 Task: Send an email with the signature Bailey Nelson with the subject Congratulations and the message I will review this document and get back to you shortly. from softage.1@softage.net to softage.9@softage.net and softage.10@softage.net with an attached document Financial_report.xlsx
Action: Mouse moved to (351, 558)
Screenshot: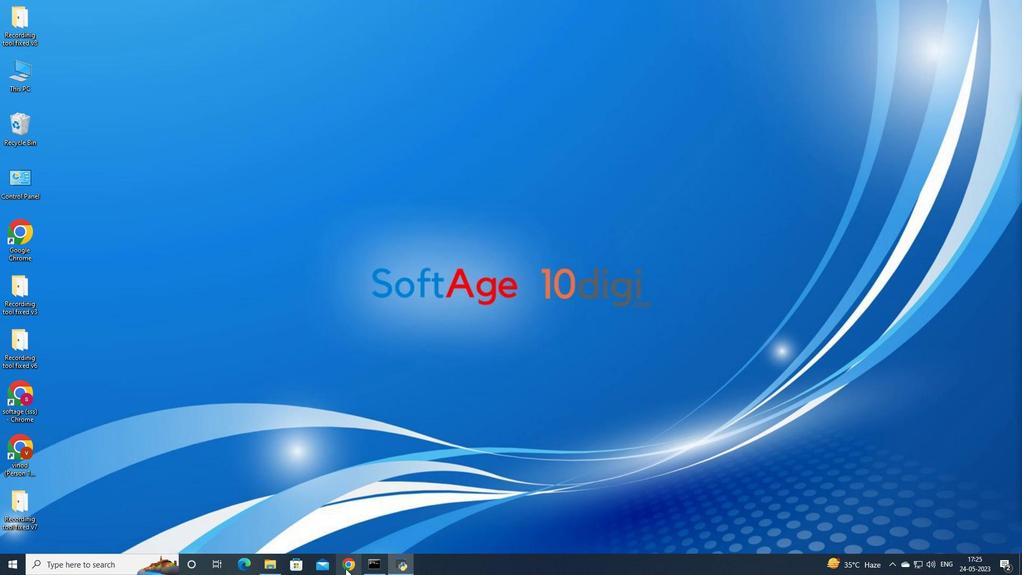 
Action: Mouse pressed left at (351, 558)
Screenshot: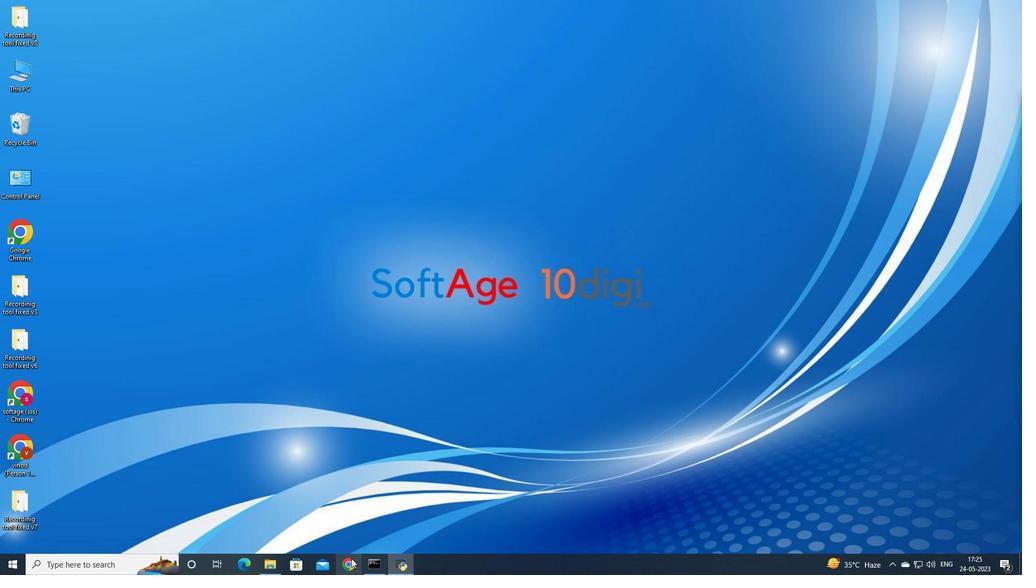 
Action: Mouse moved to (456, 346)
Screenshot: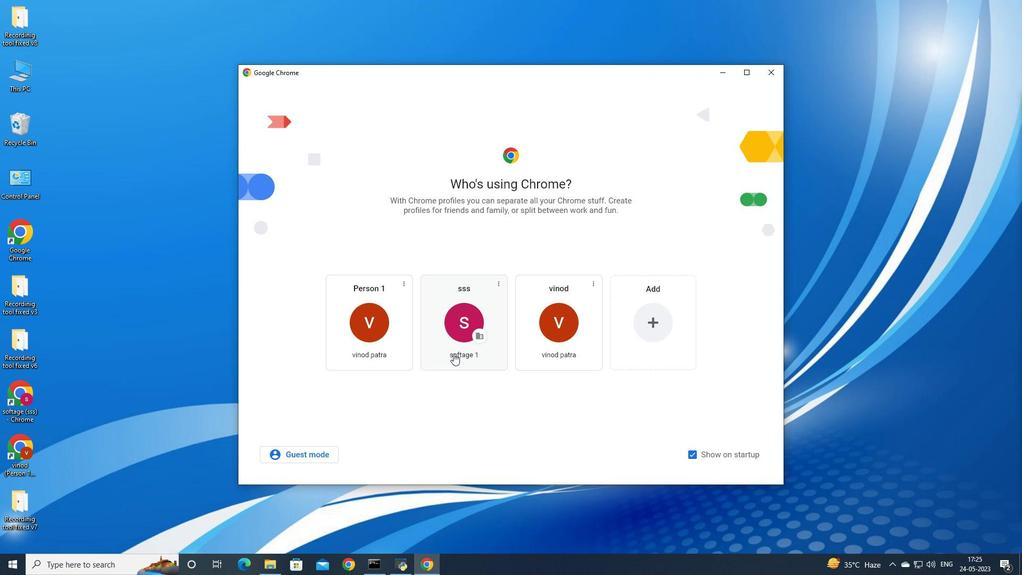 
Action: Mouse pressed left at (456, 346)
Screenshot: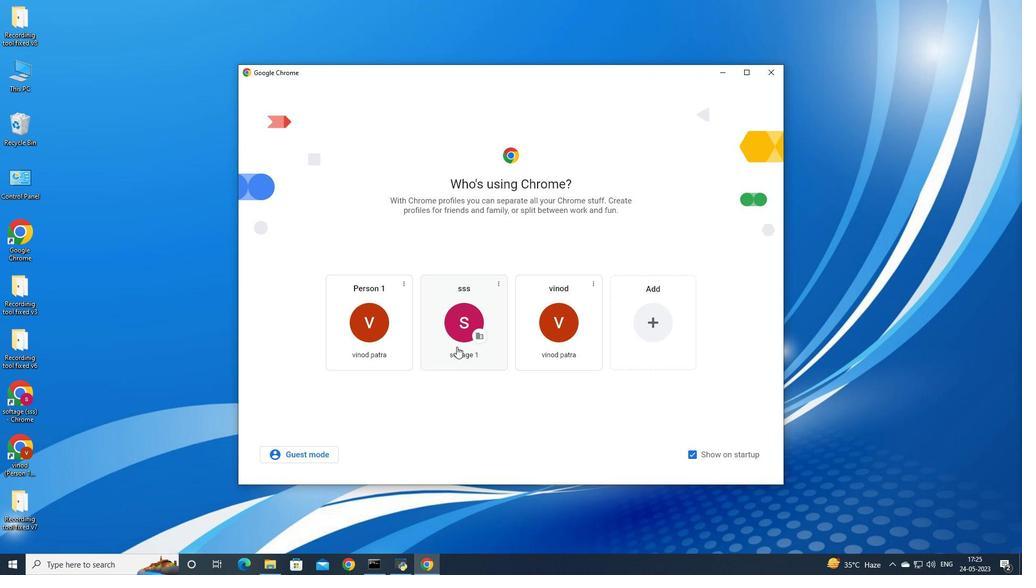 
Action: Mouse moved to (911, 56)
Screenshot: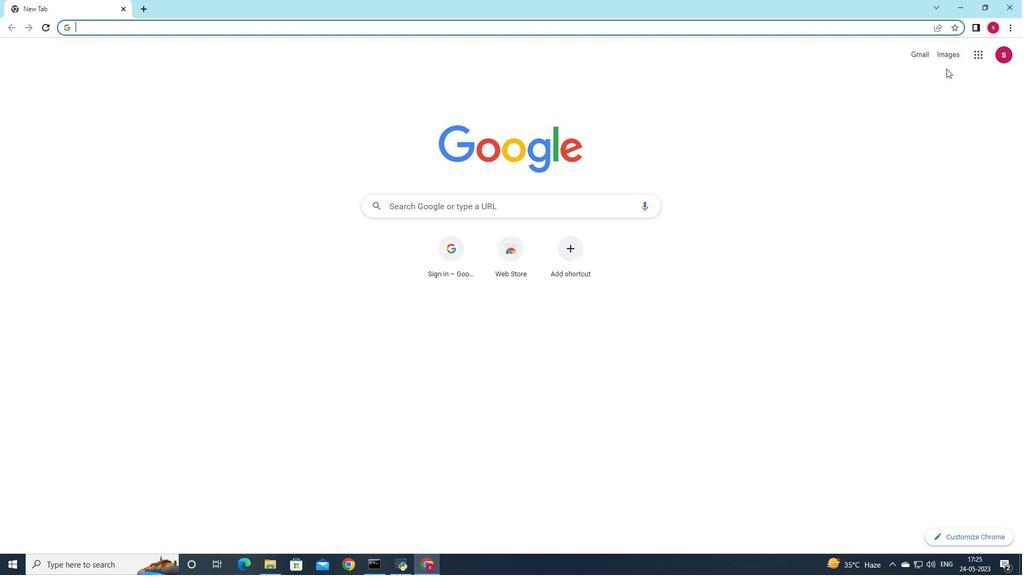 
Action: Mouse pressed left at (911, 56)
Screenshot: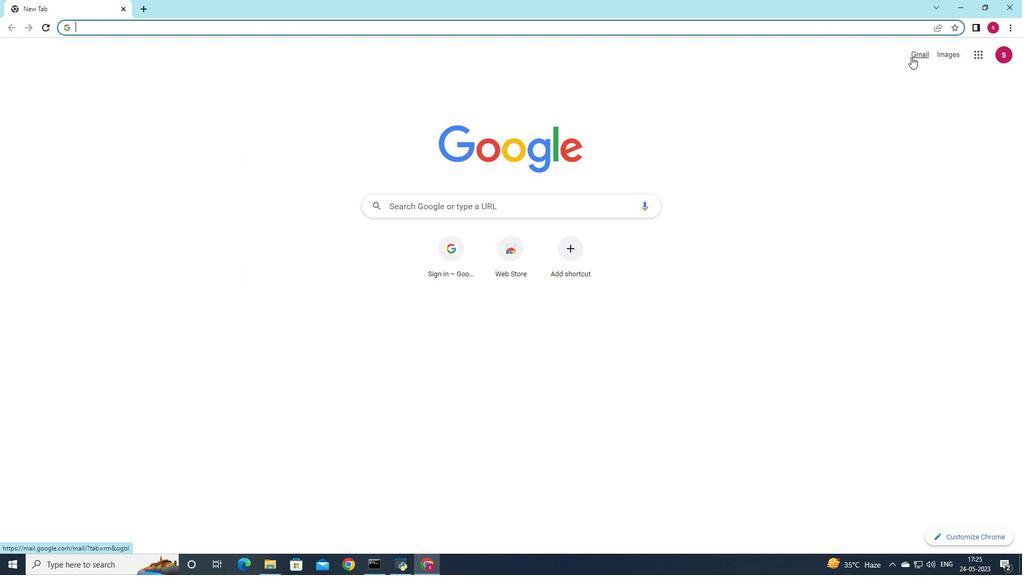 
Action: Mouse moved to (899, 72)
Screenshot: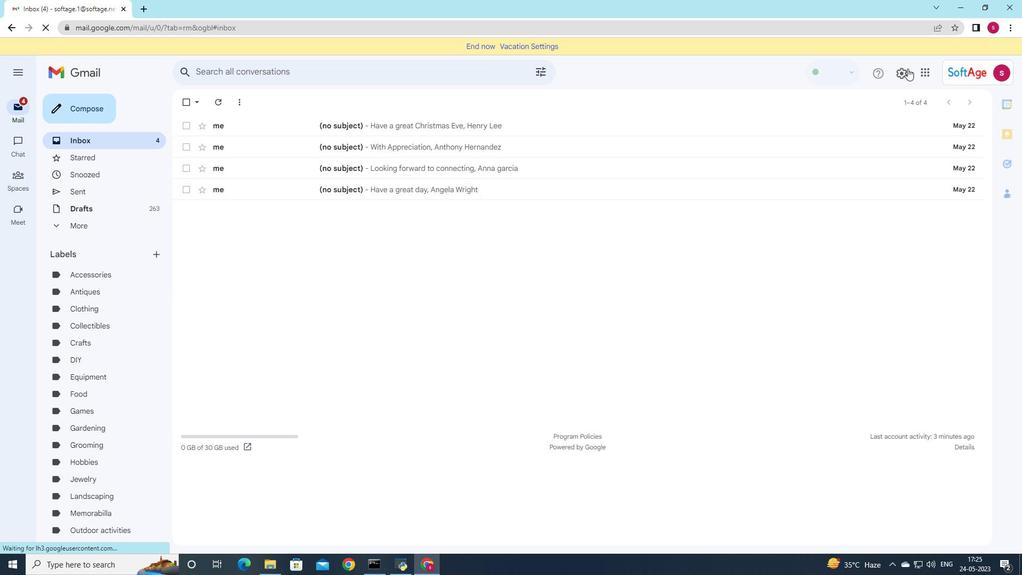 
Action: Mouse pressed left at (899, 72)
Screenshot: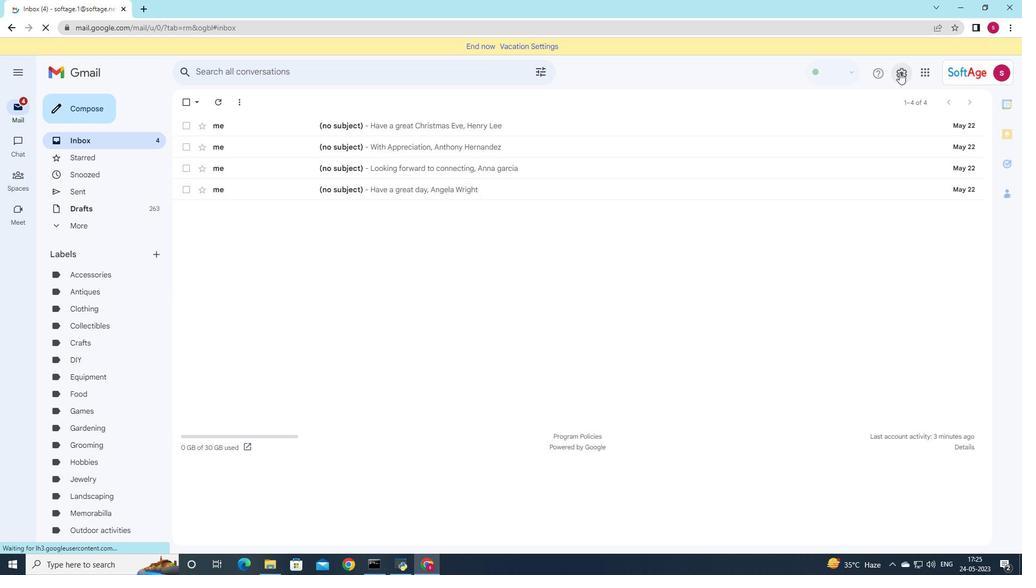 
Action: Mouse moved to (912, 124)
Screenshot: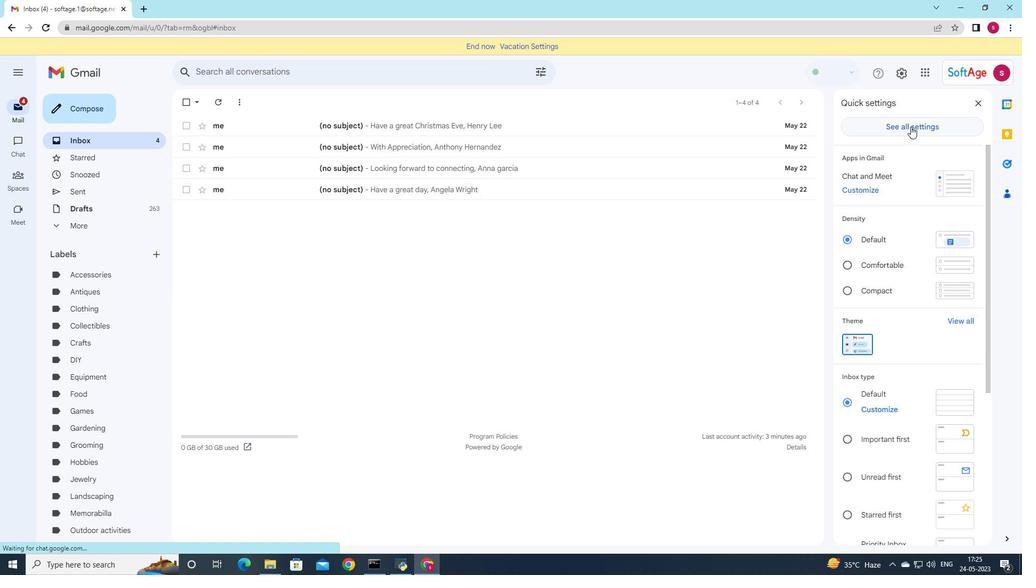 
Action: Mouse pressed left at (912, 124)
Screenshot: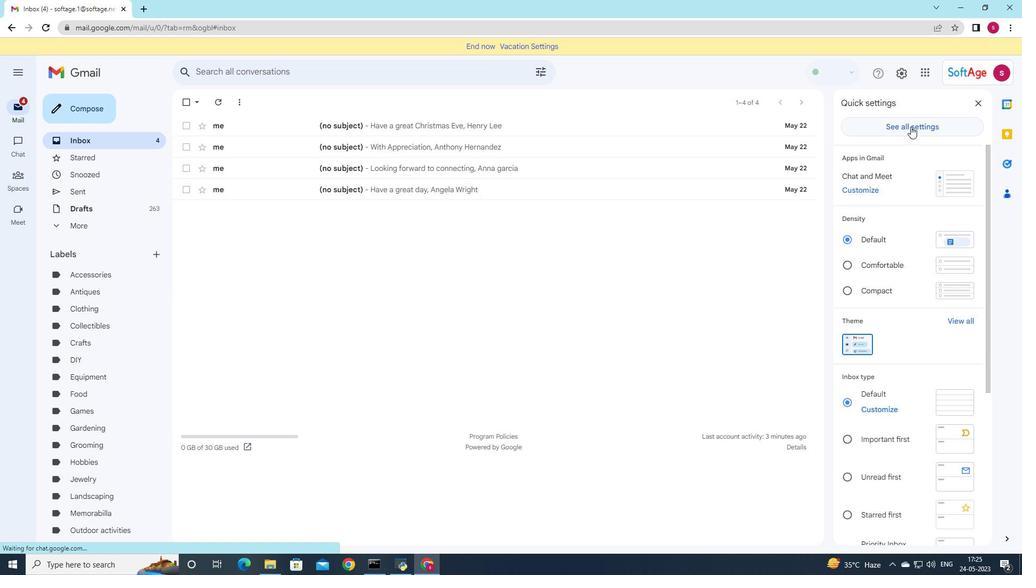 
Action: Mouse moved to (553, 366)
Screenshot: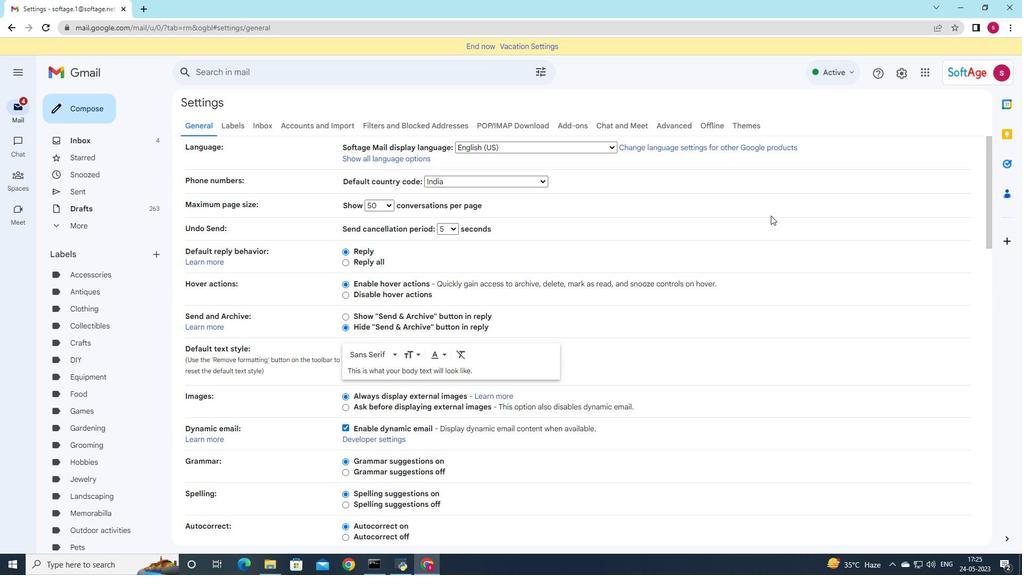 
Action: Mouse scrolled (553, 366) with delta (0, 0)
Screenshot: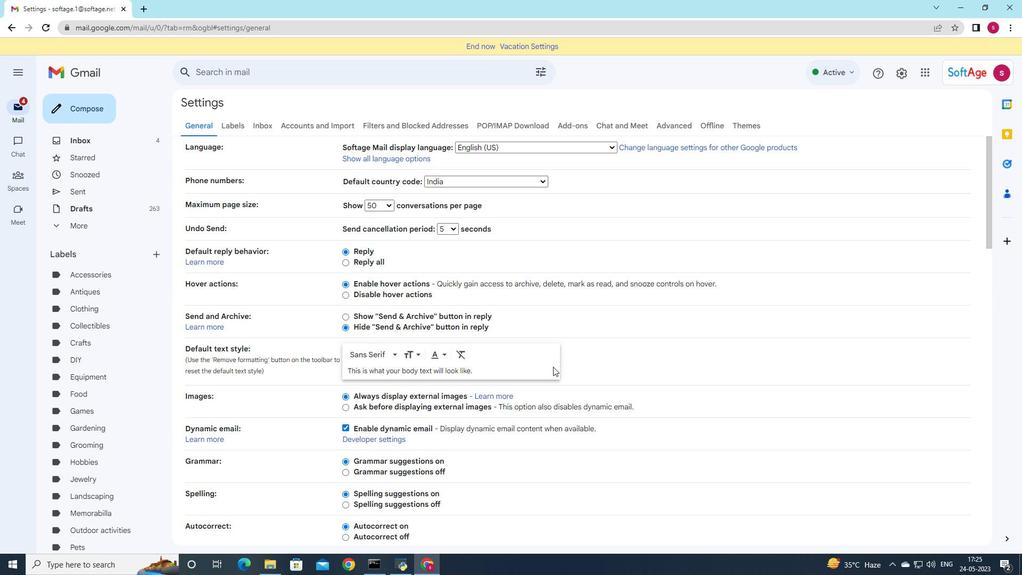 
Action: Mouse scrolled (553, 366) with delta (0, 0)
Screenshot: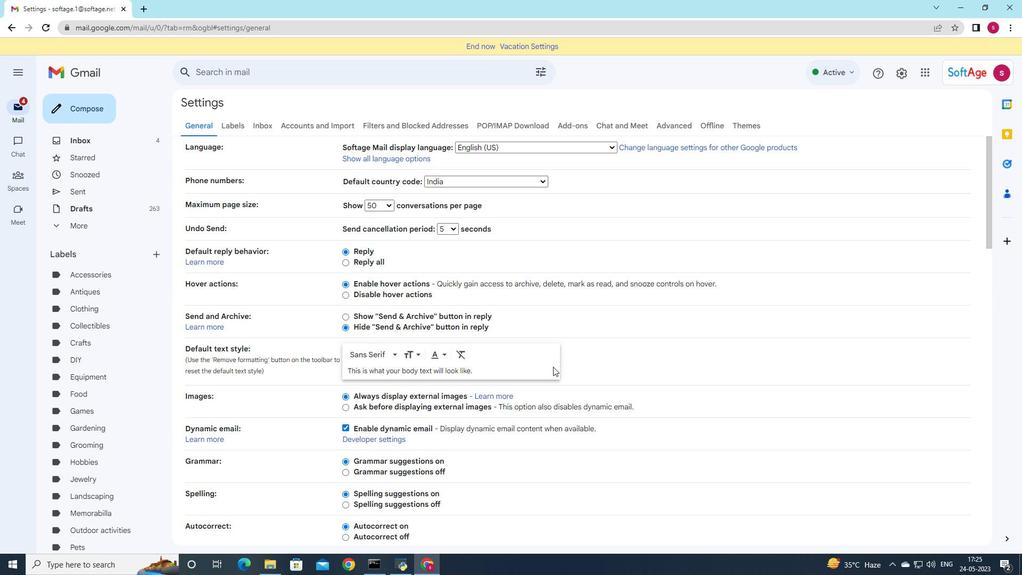 
Action: Mouse scrolled (553, 366) with delta (0, 0)
Screenshot: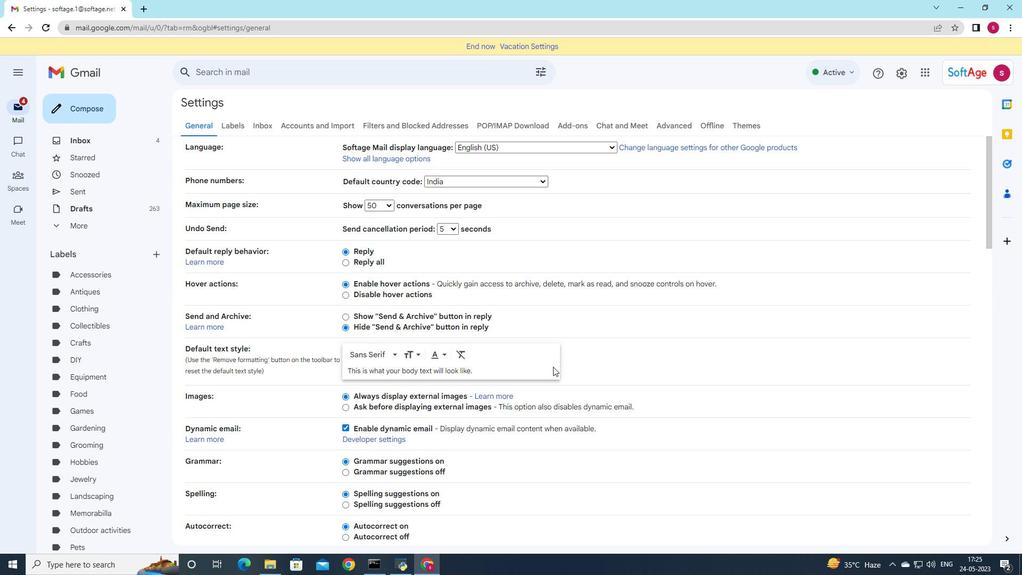 
Action: Mouse scrolled (553, 366) with delta (0, 0)
Screenshot: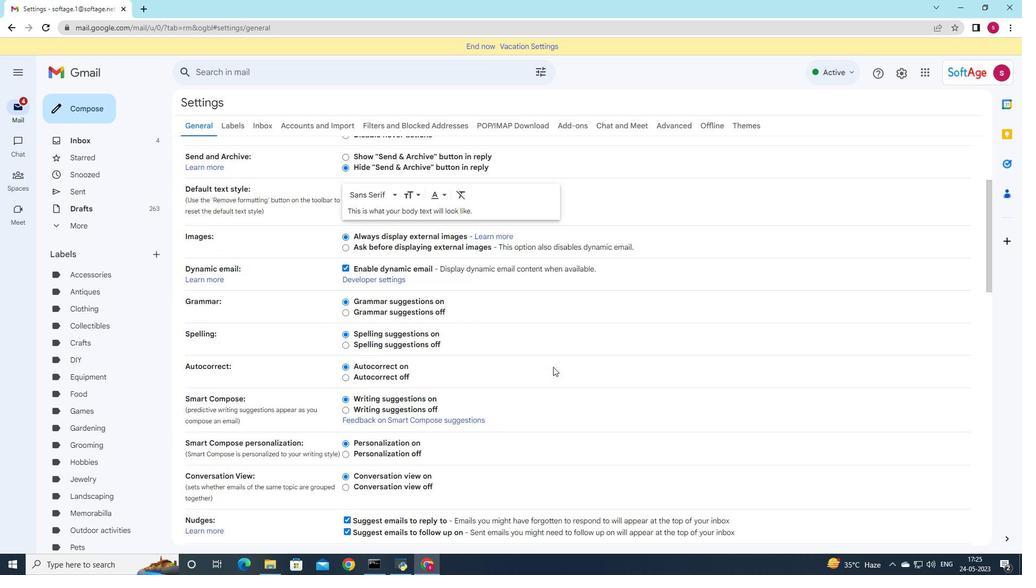 
Action: Mouse scrolled (553, 366) with delta (0, 0)
Screenshot: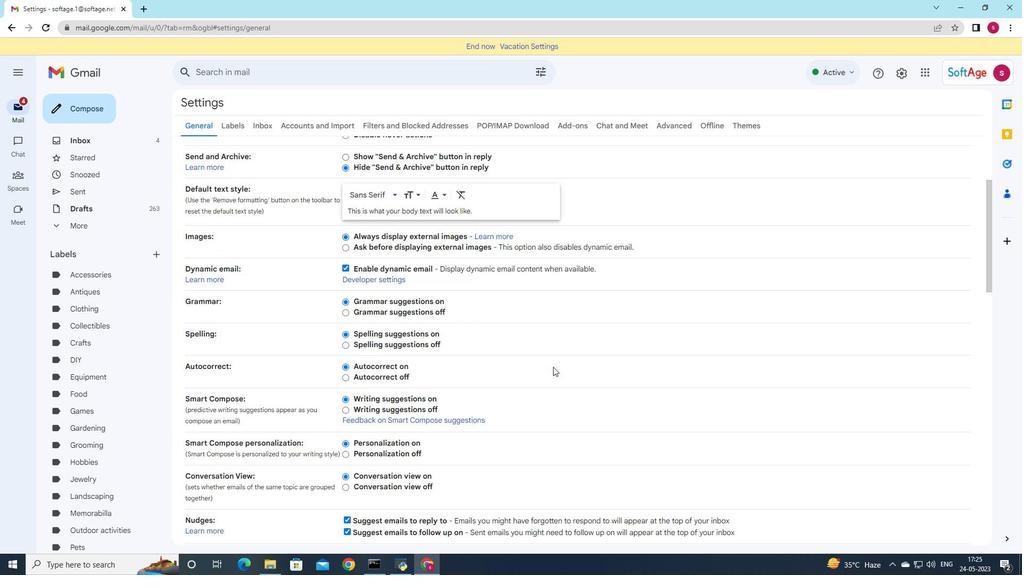 
Action: Mouse scrolled (553, 366) with delta (0, 0)
Screenshot: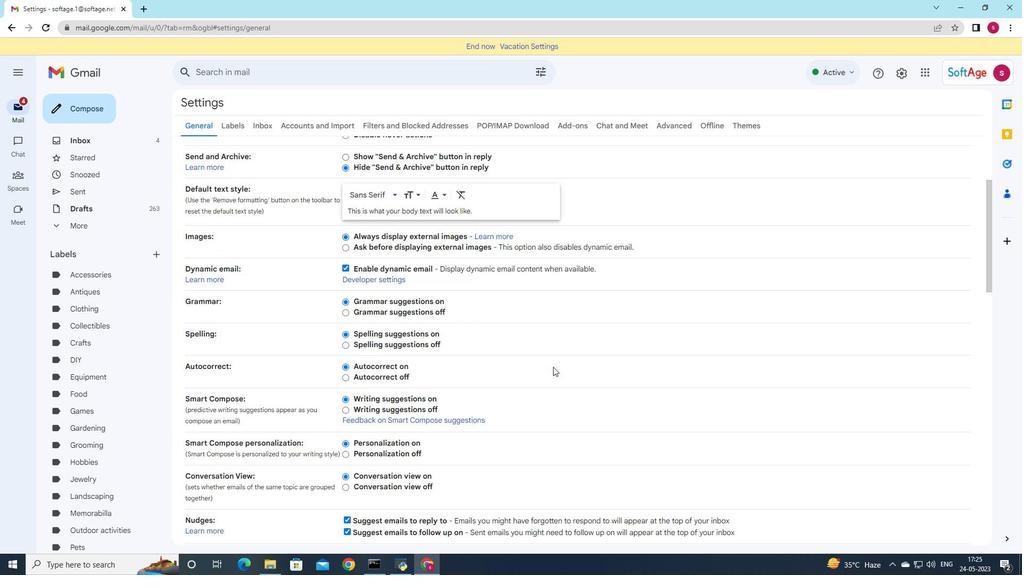 
Action: Mouse scrolled (553, 366) with delta (0, 0)
Screenshot: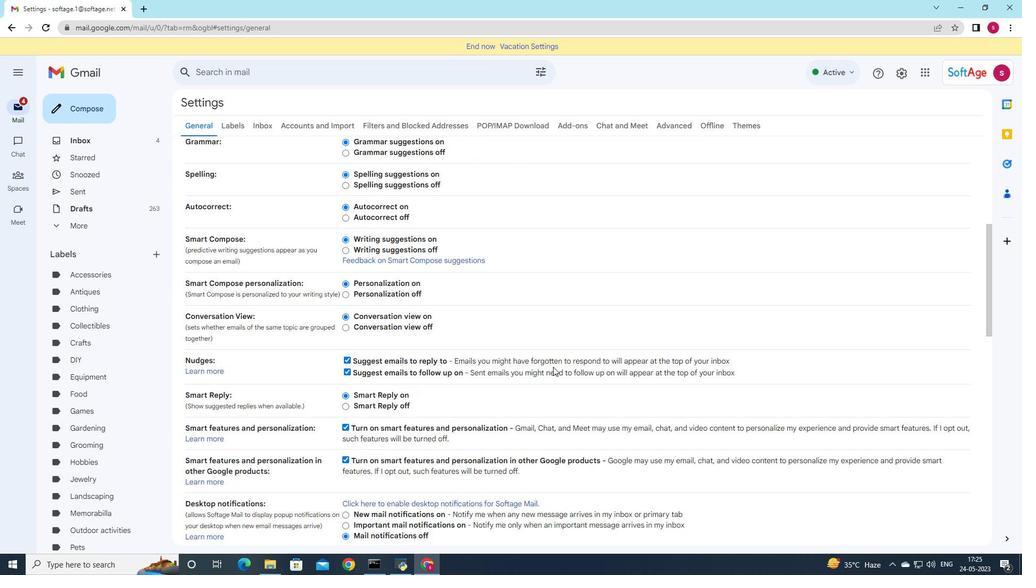 
Action: Mouse scrolled (553, 366) with delta (0, 0)
Screenshot: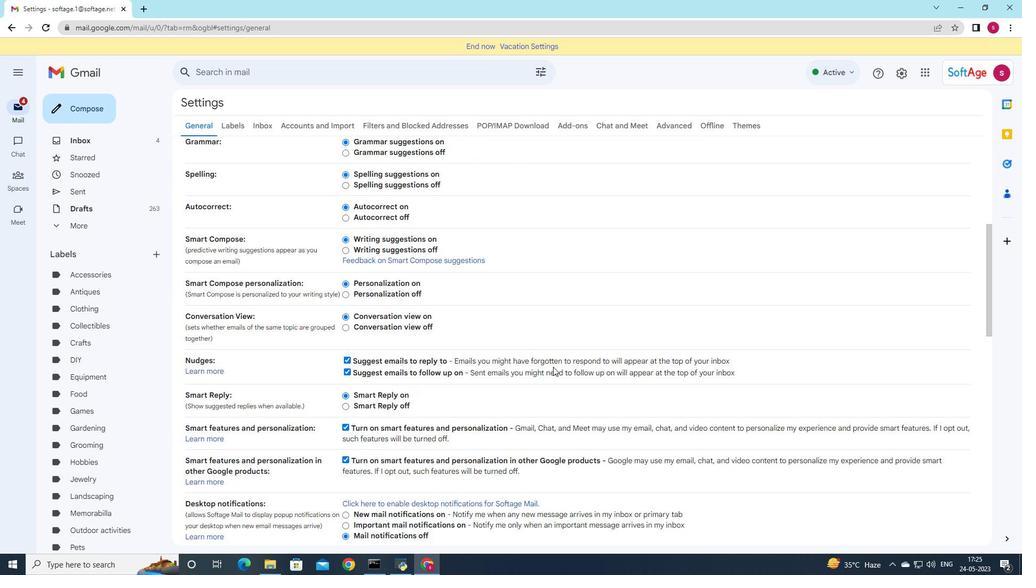 
Action: Mouse scrolled (553, 366) with delta (0, 0)
Screenshot: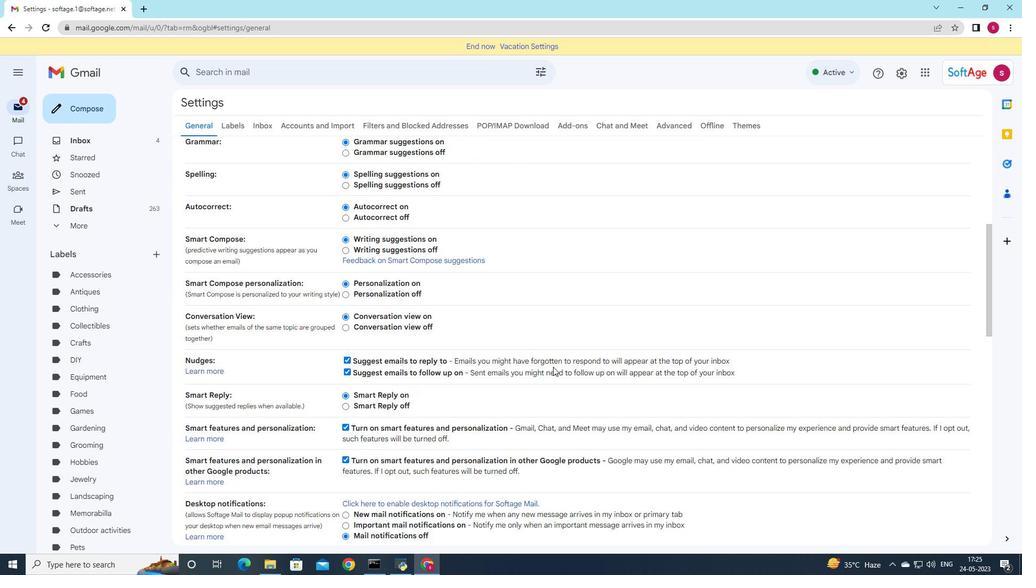 
Action: Mouse scrolled (553, 366) with delta (0, 0)
Screenshot: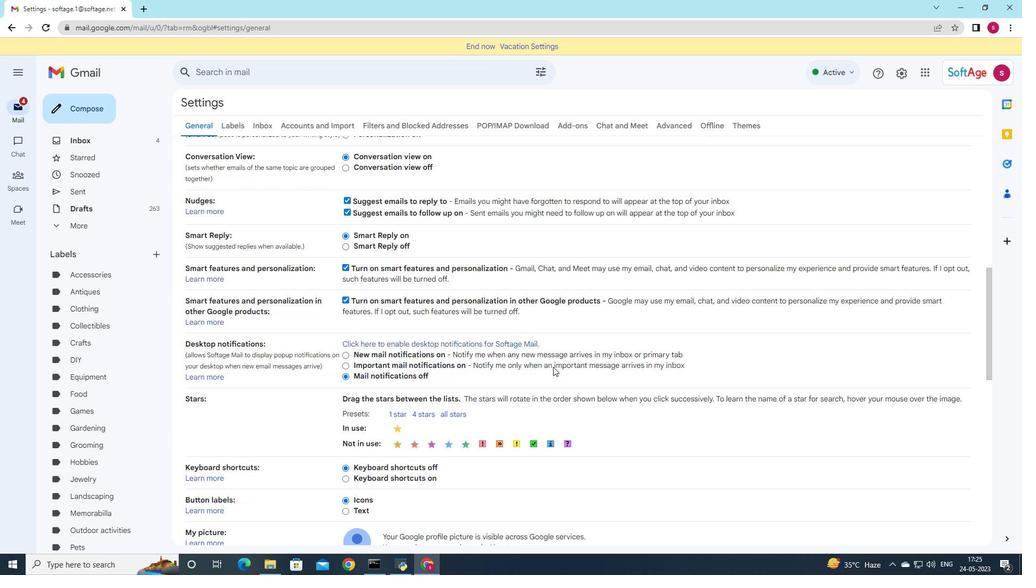 
Action: Mouse scrolled (553, 366) with delta (0, 0)
Screenshot: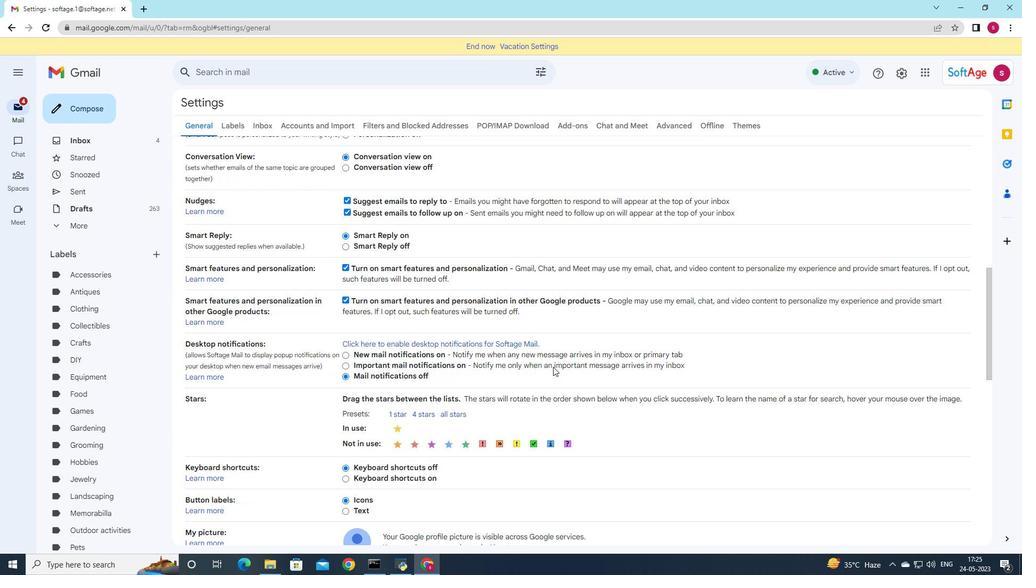 
Action: Mouse scrolled (553, 366) with delta (0, 0)
Screenshot: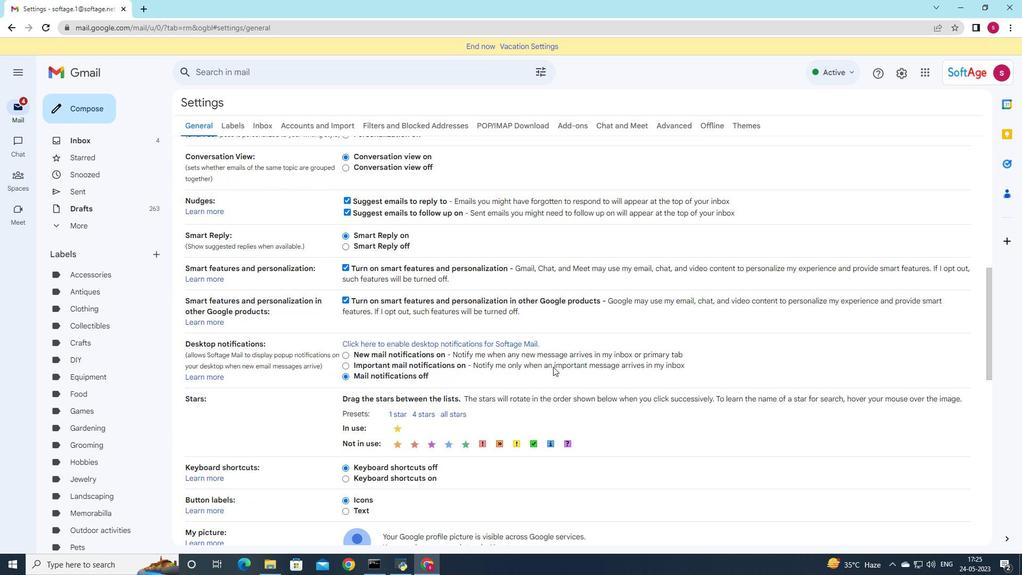 
Action: Mouse scrolled (553, 366) with delta (0, 0)
Screenshot: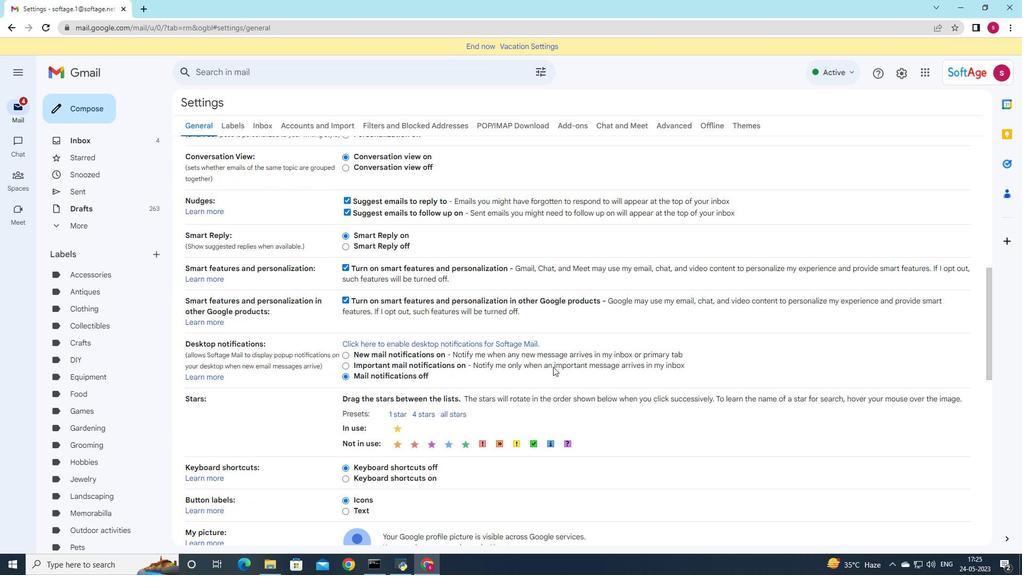 
Action: Mouse scrolled (553, 366) with delta (0, 0)
Screenshot: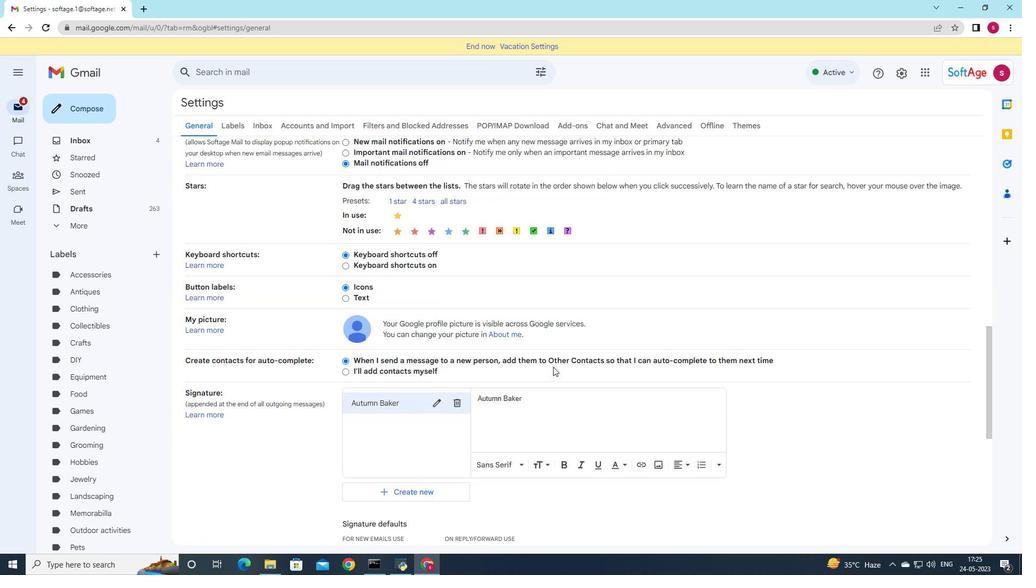 
Action: Mouse scrolled (553, 366) with delta (0, 0)
Screenshot: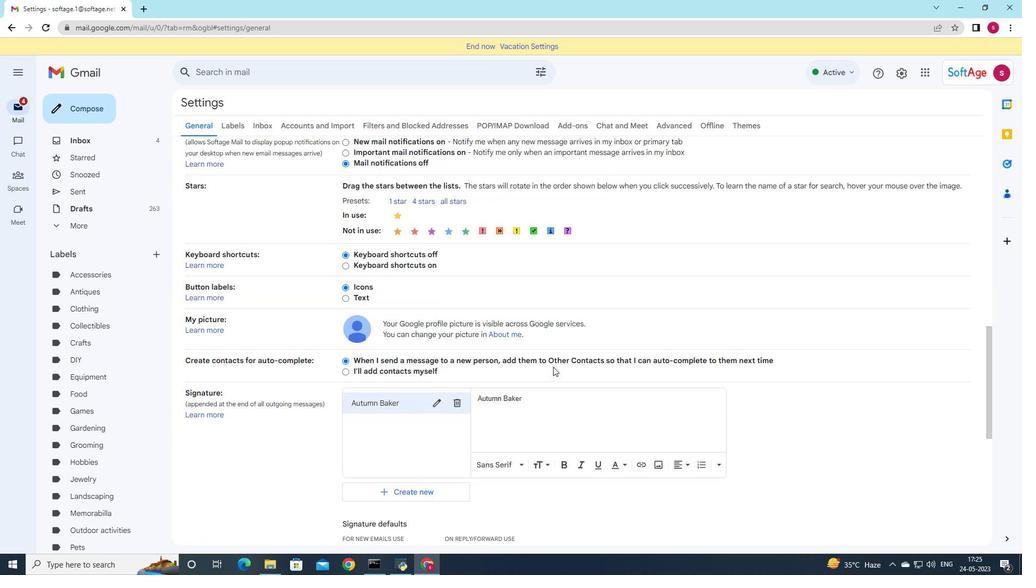 
Action: Mouse moved to (462, 298)
Screenshot: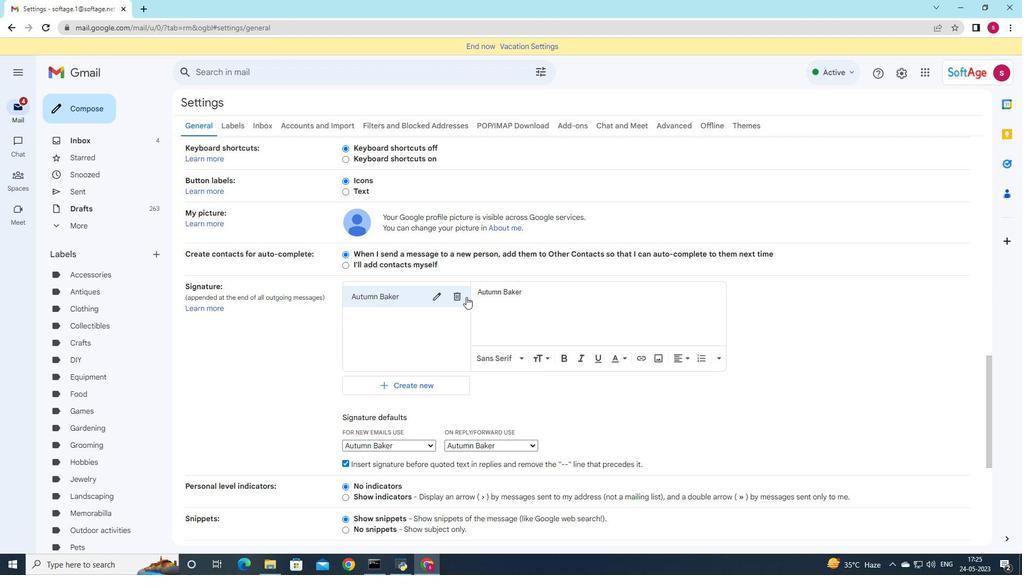 
Action: Mouse pressed left at (462, 298)
Screenshot: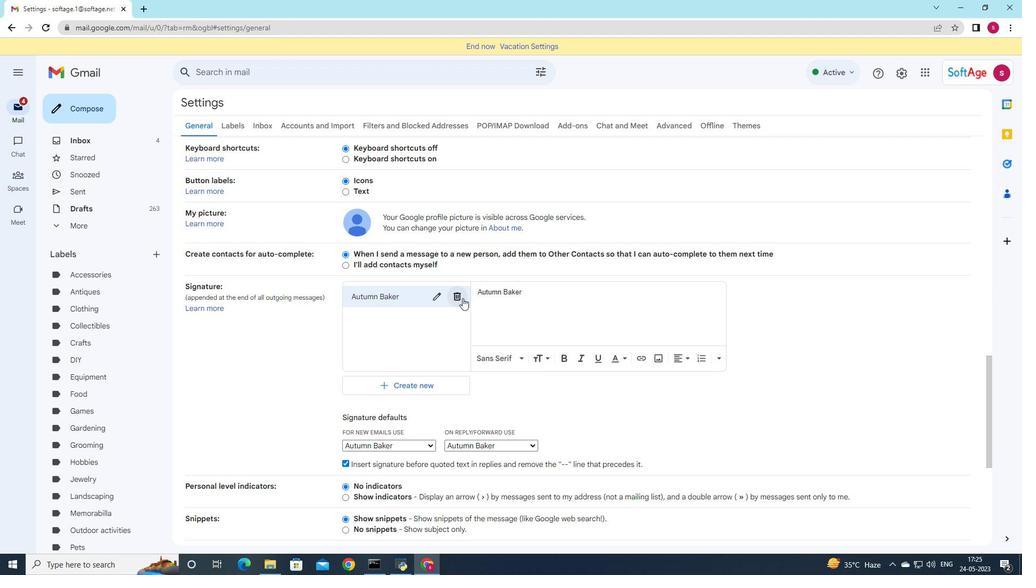 
Action: Mouse moved to (620, 312)
Screenshot: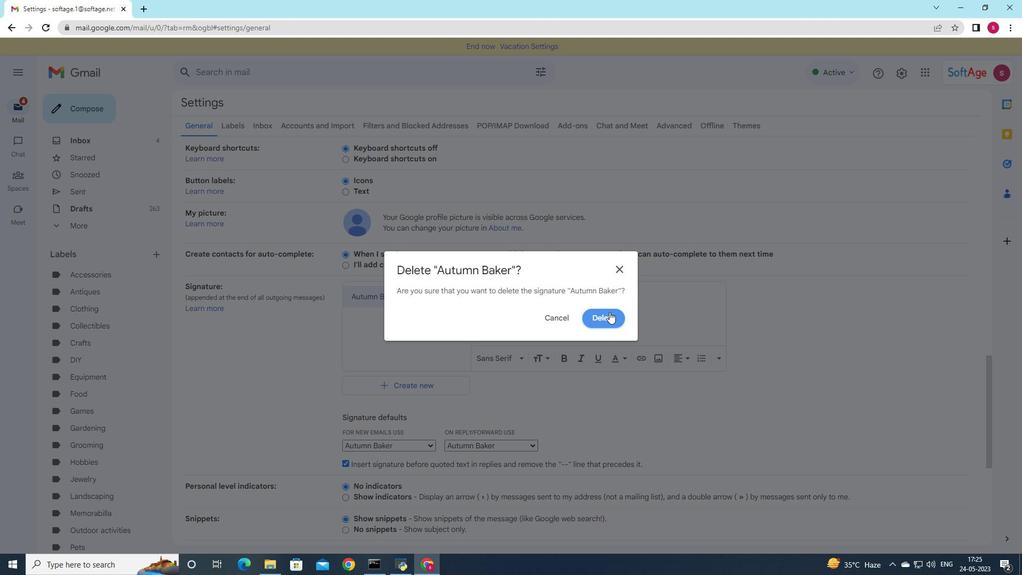 
Action: Mouse pressed left at (620, 312)
Screenshot: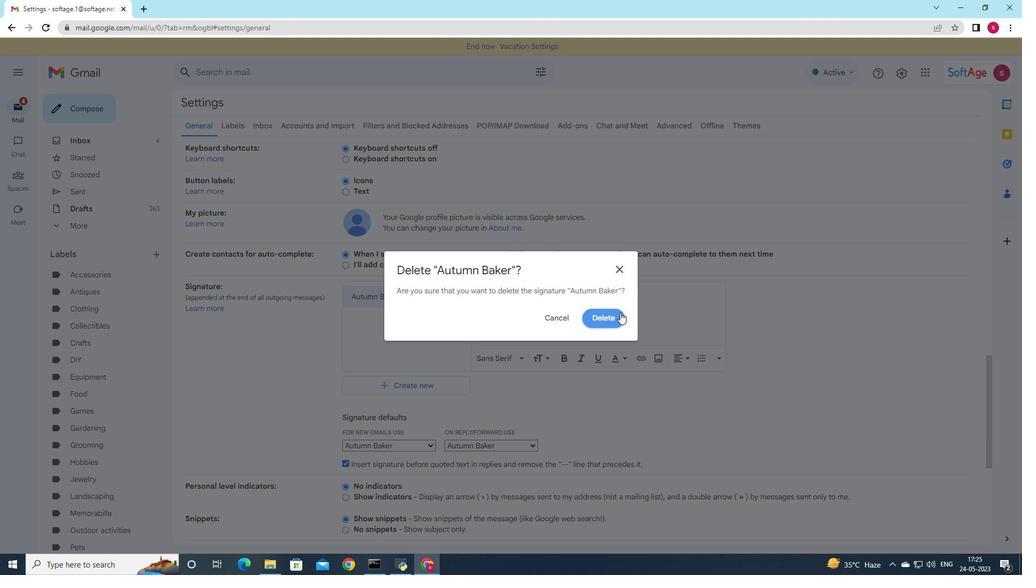 
Action: Mouse moved to (357, 307)
Screenshot: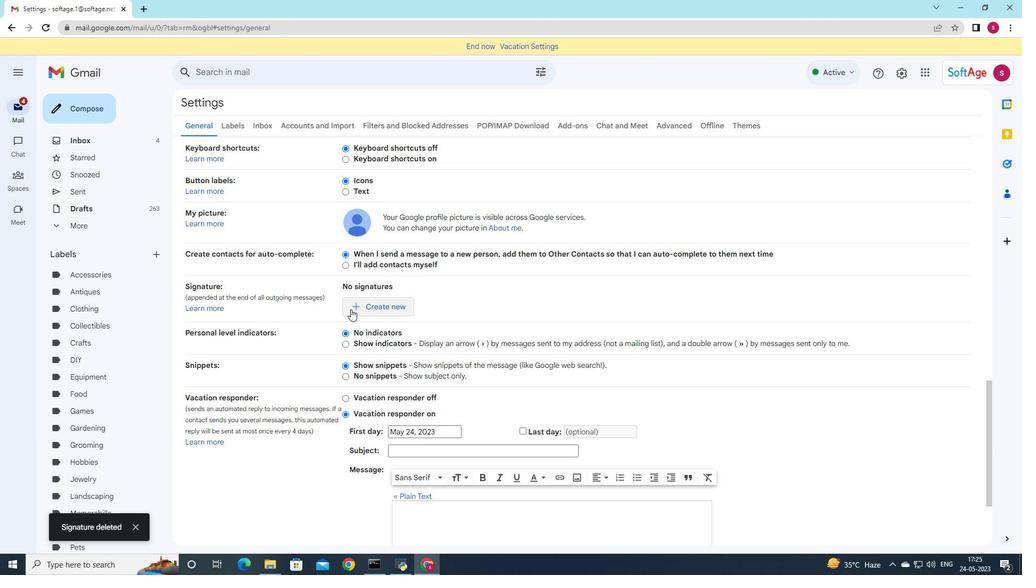 
Action: Mouse pressed left at (357, 307)
Screenshot: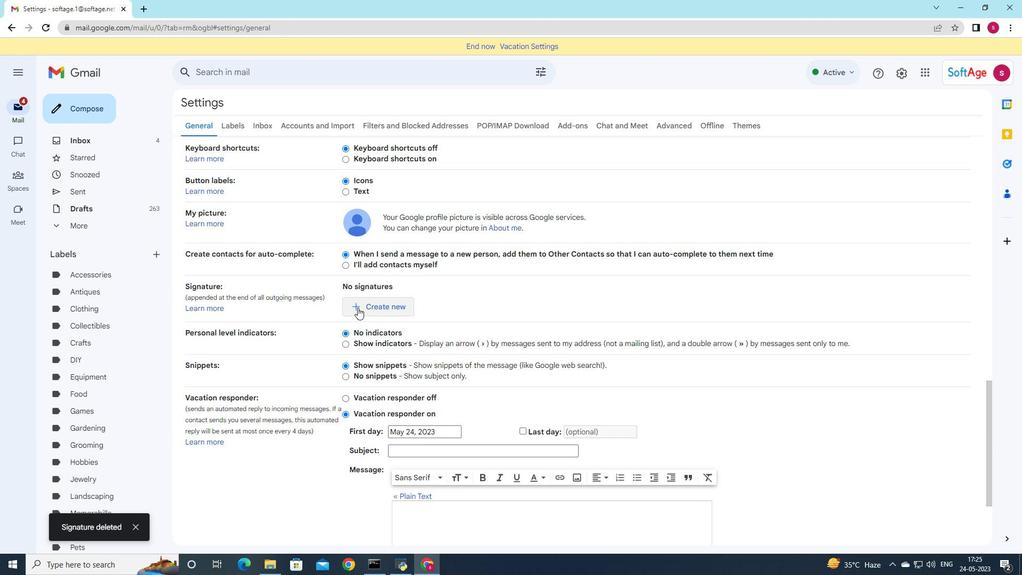 
Action: Mouse moved to (555, 347)
Screenshot: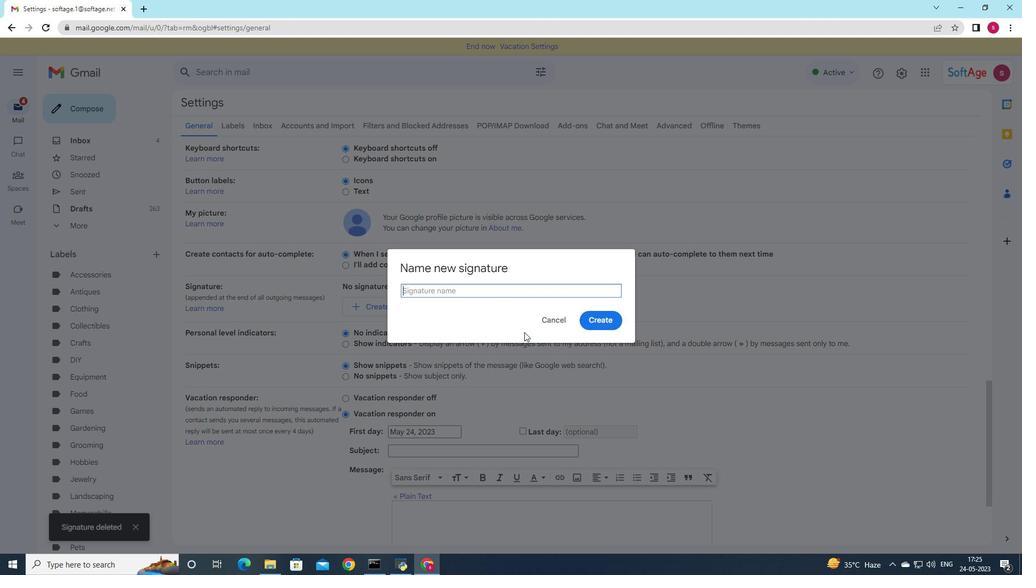 
Action: Key pressed <Key.shift>Bailey<Key.space><Key.shift>Nelson
Screenshot: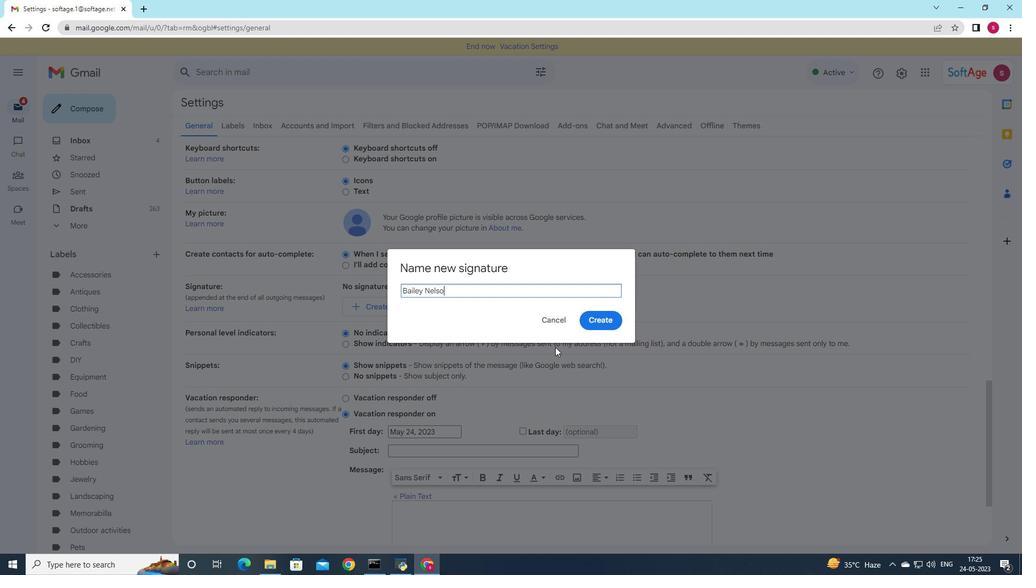
Action: Mouse moved to (593, 320)
Screenshot: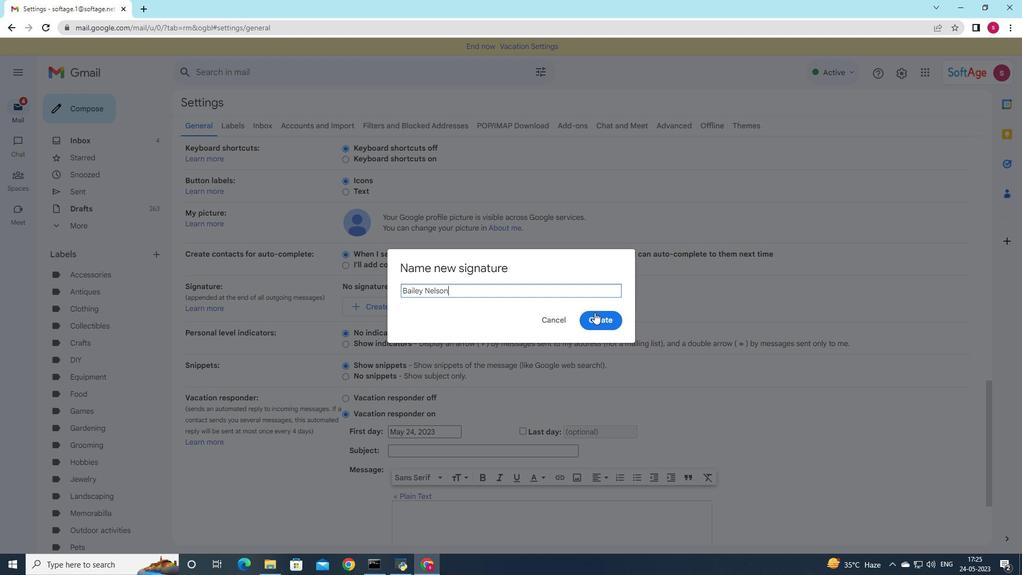 
Action: Mouse pressed left at (593, 320)
Screenshot: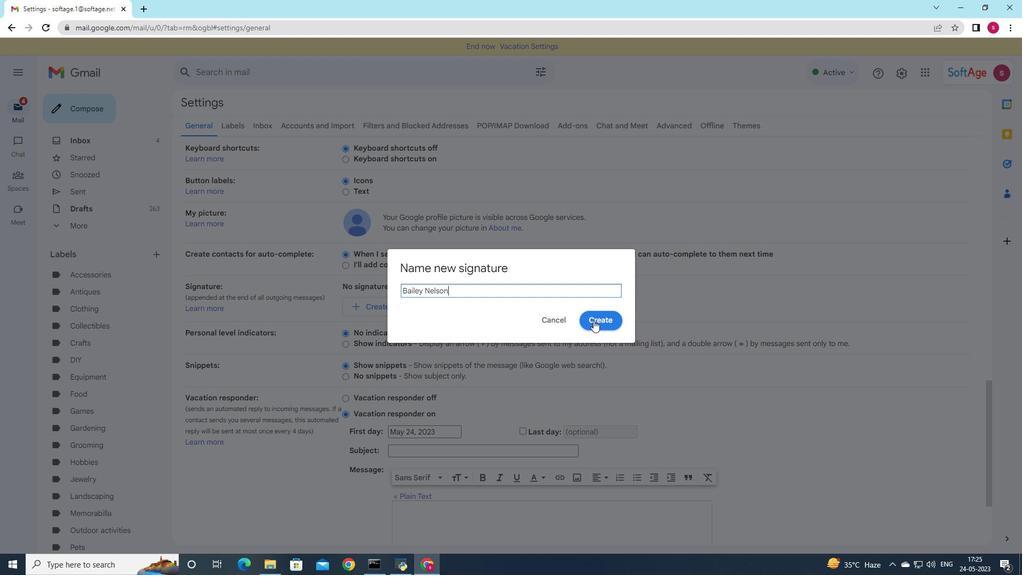 
Action: Mouse moved to (554, 316)
Screenshot: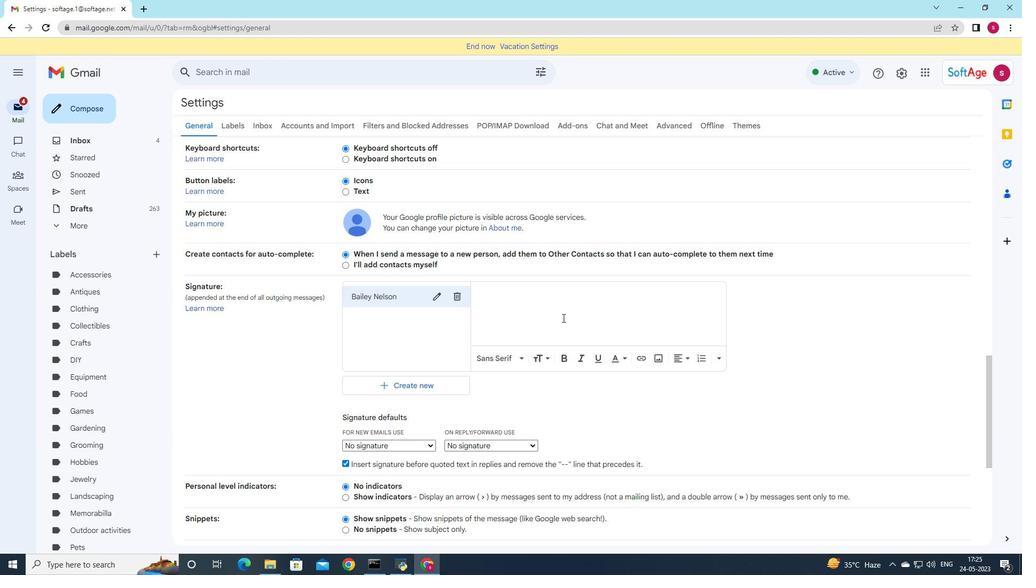
Action: Mouse pressed left at (554, 316)
Screenshot: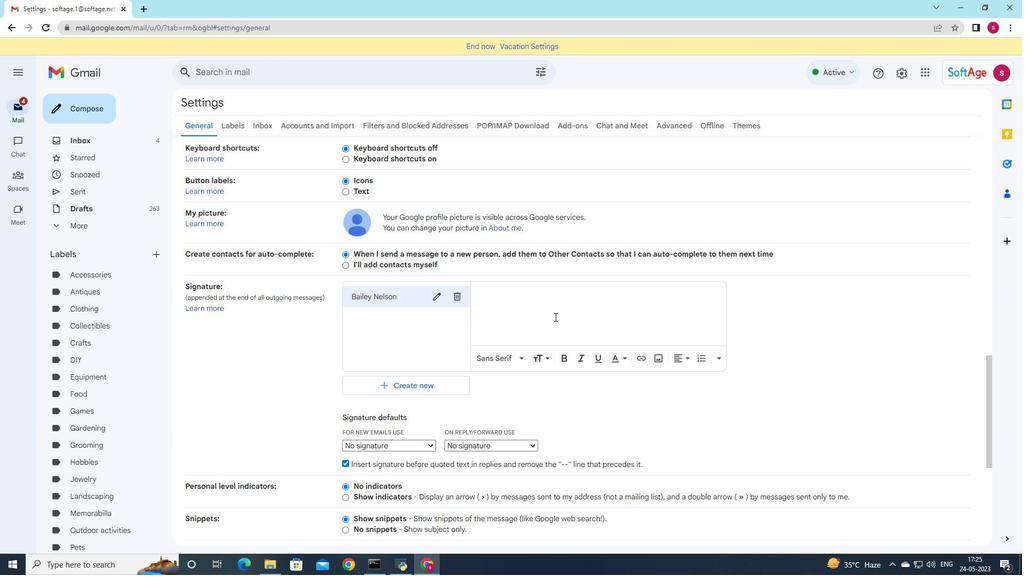 
Action: Key pressed <Key.shift>Bailey<Key.space><Key.shift>Nelson
Screenshot: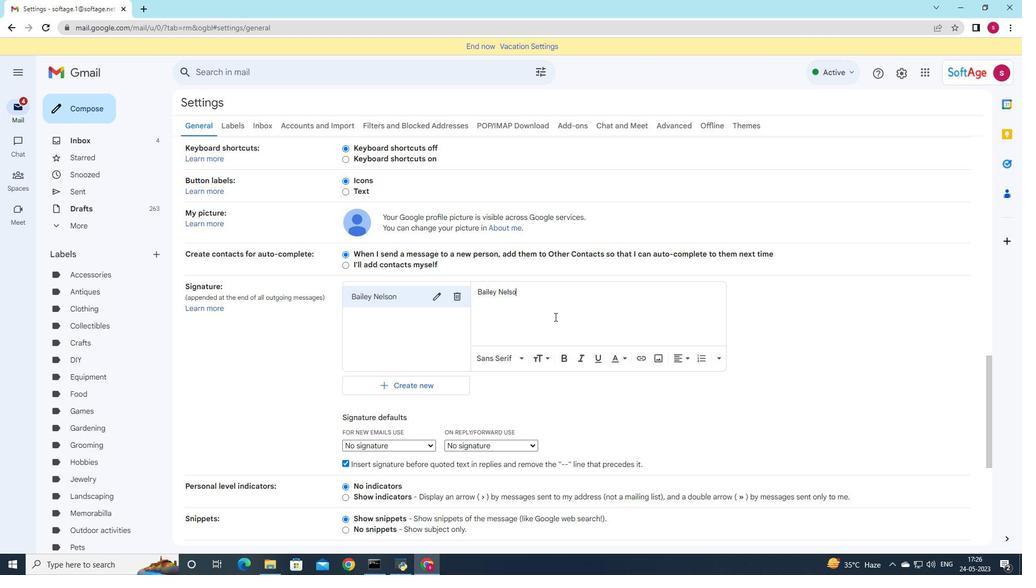 
Action: Mouse moved to (430, 446)
Screenshot: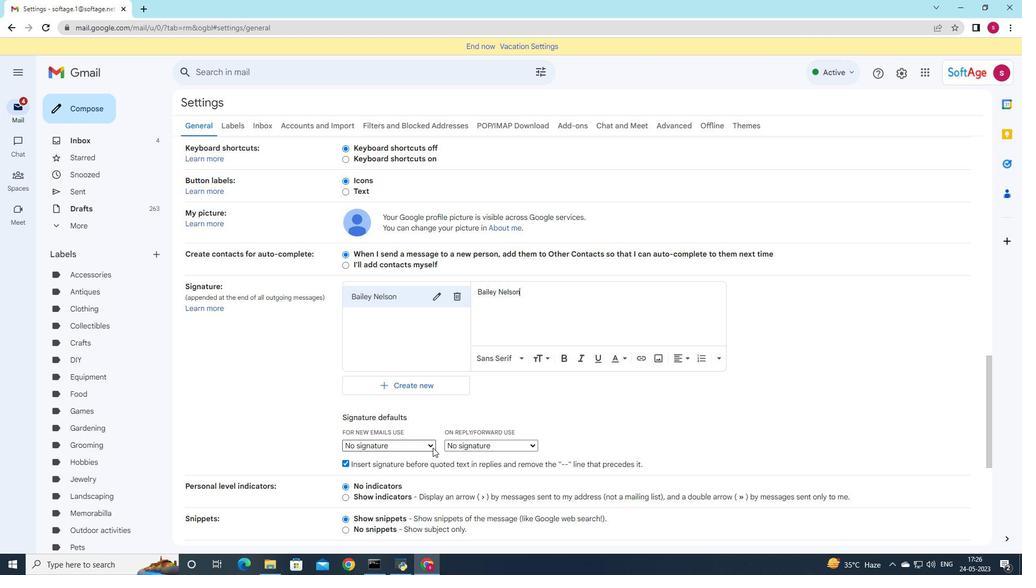 
Action: Mouse pressed left at (430, 446)
Screenshot: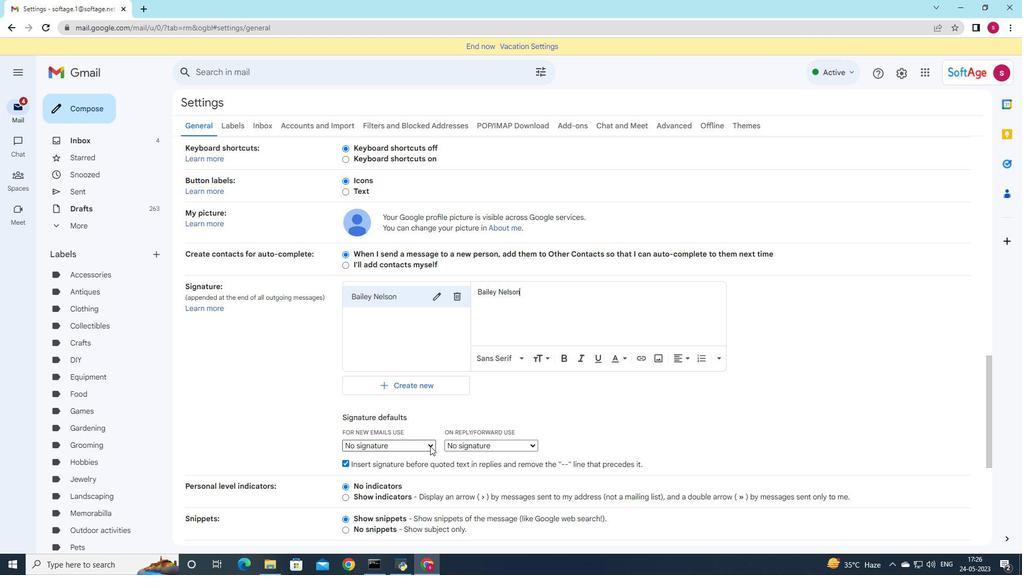 
Action: Mouse moved to (427, 463)
Screenshot: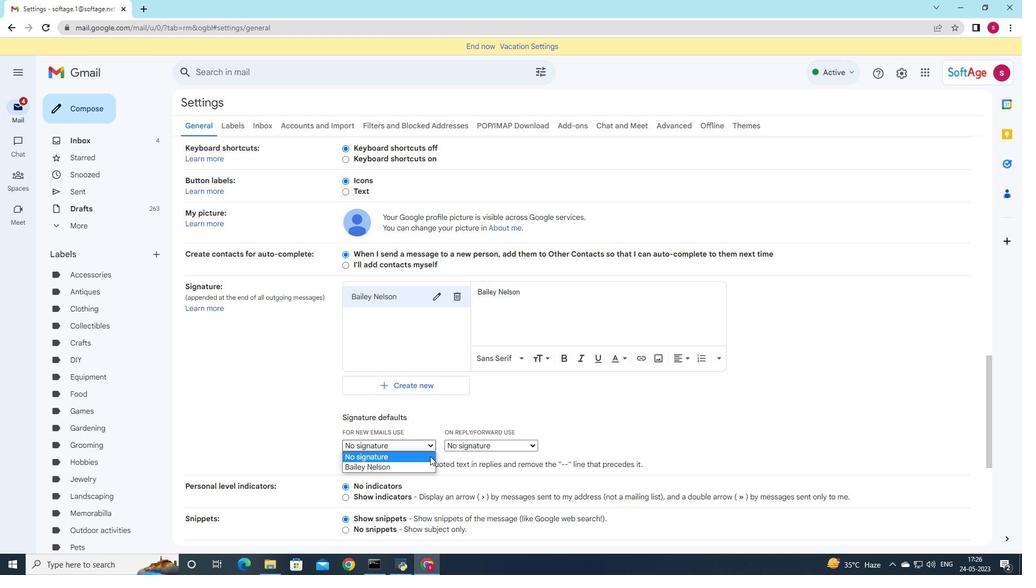 
Action: Mouse pressed left at (427, 463)
Screenshot: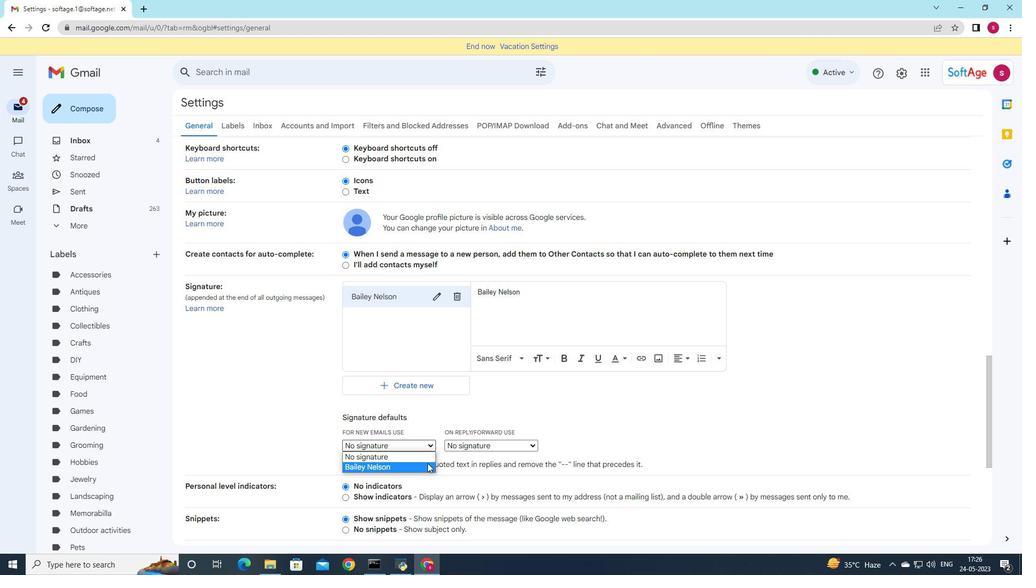 
Action: Mouse moved to (452, 445)
Screenshot: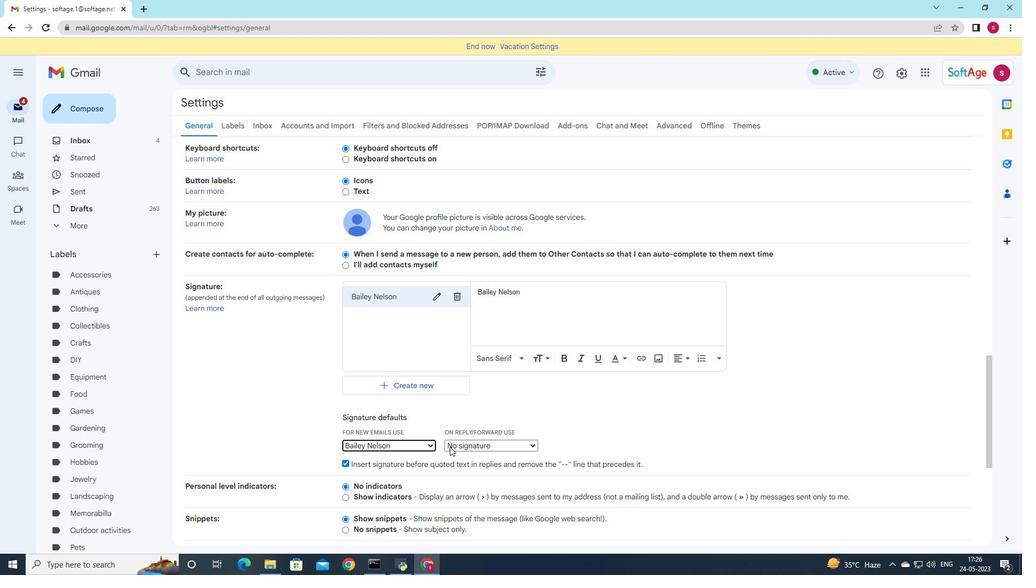 
Action: Mouse pressed left at (452, 445)
Screenshot: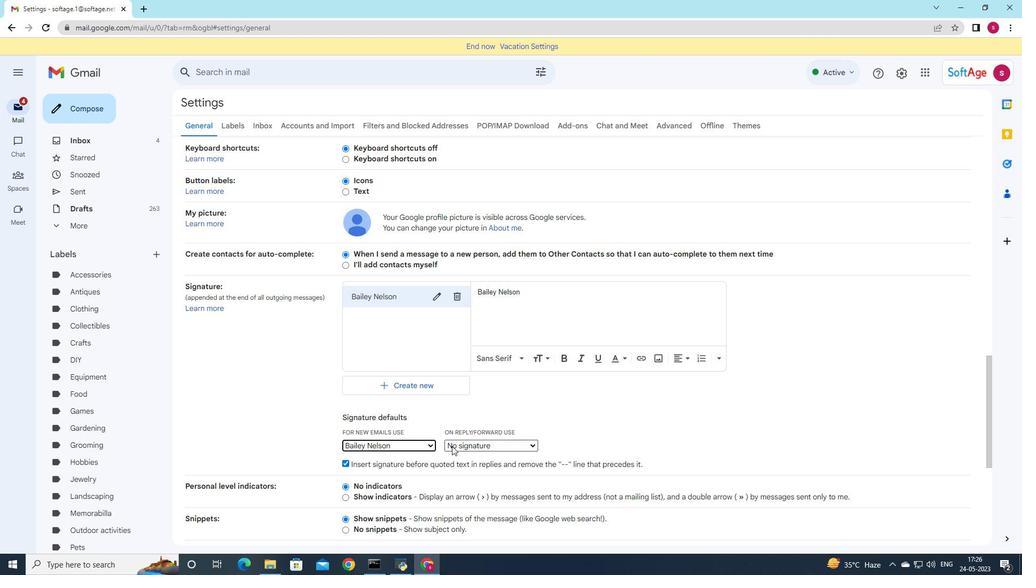 
Action: Mouse moved to (456, 467)
Screenshot: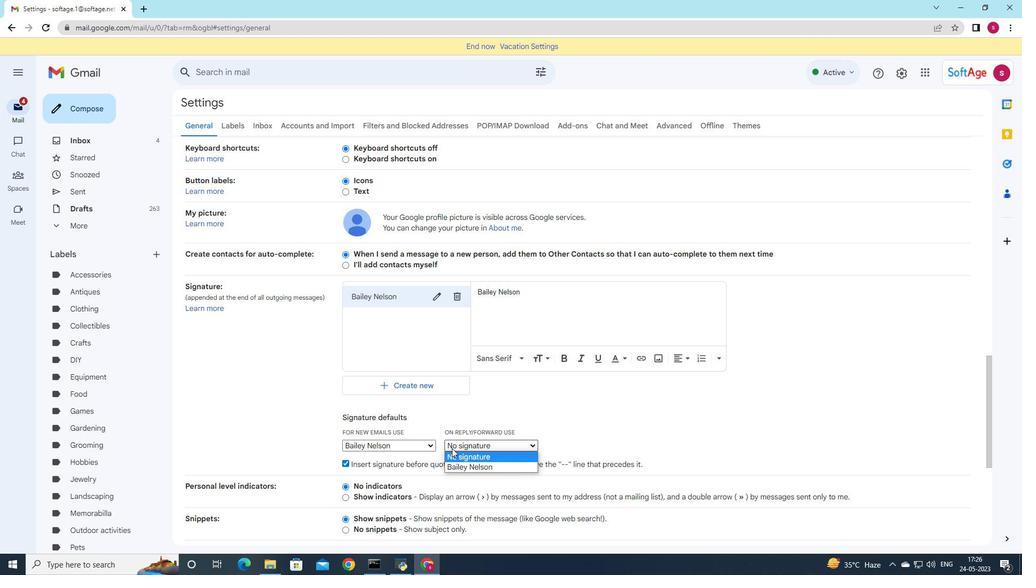 
Action: Mouse pressed left at (456, 467)
Screenshot: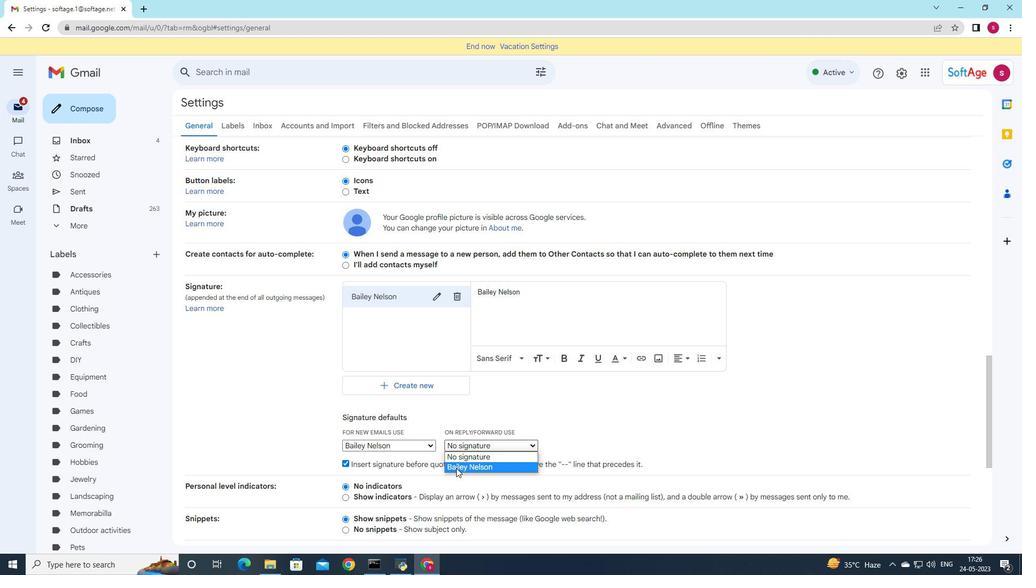 
Action: Mouse scrolled (456, 467) with delta (0, 0)
Screenshot: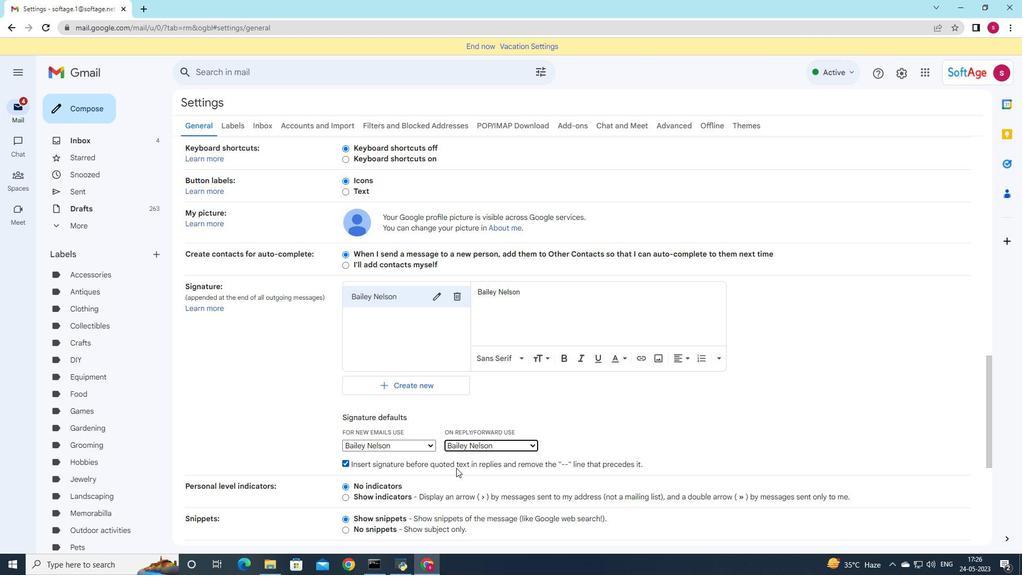 
Action: Mouse scrolled (456, 467) with delta (0, 0)
Screenshot: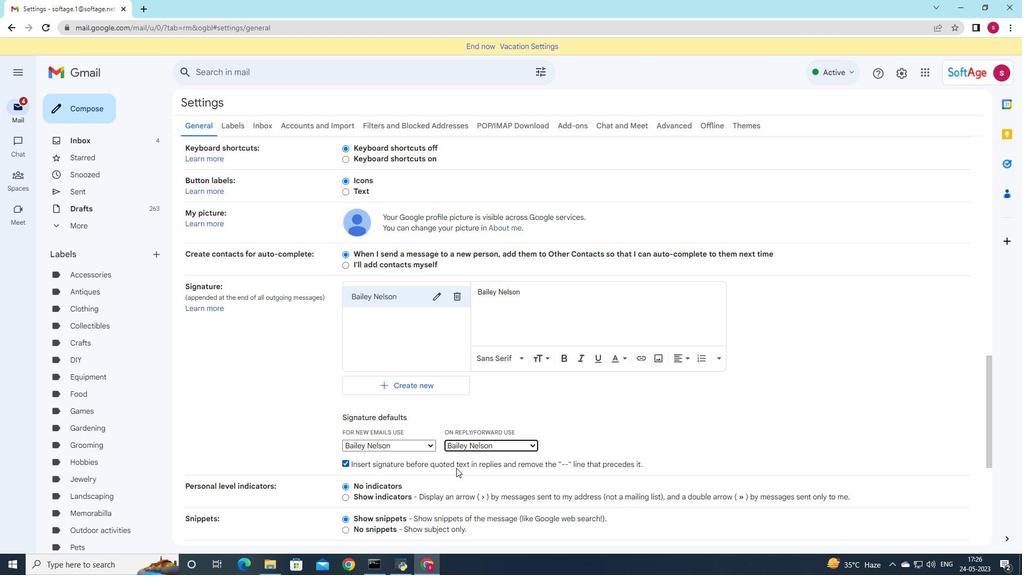 
Action: Mouse scrolled (456, 467) with delta (0, 0)
Screenshot: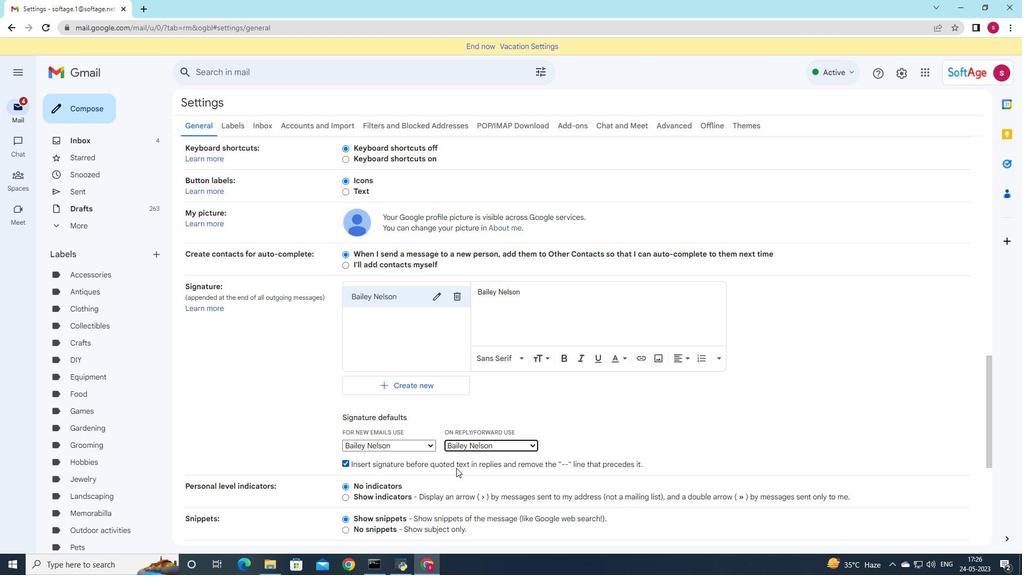 
Action: Mouse scrolled (456, 467) with delta (0, 0)
Screenshot: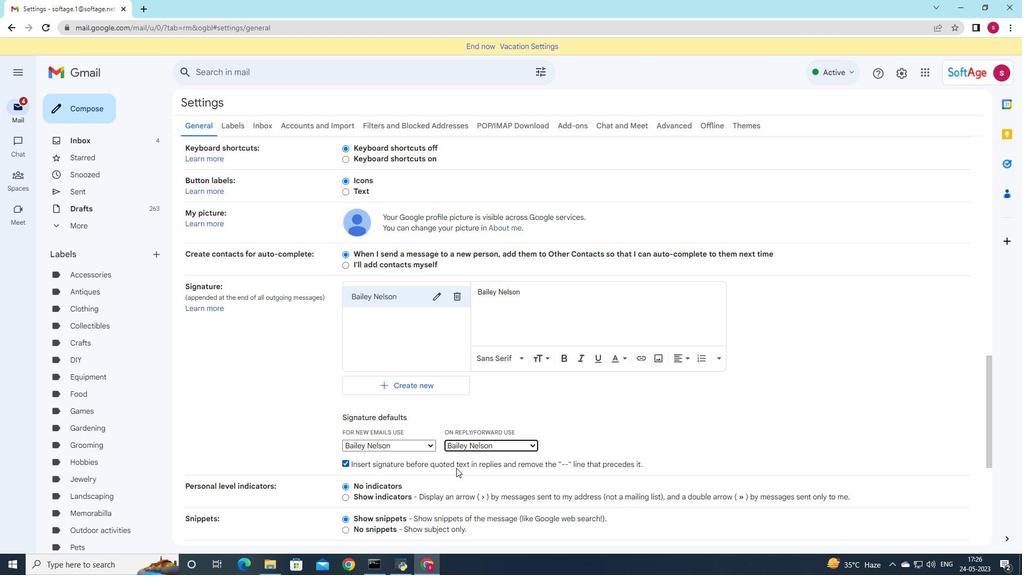 
Action: Mouse moved to (469, 329)
Screenshot: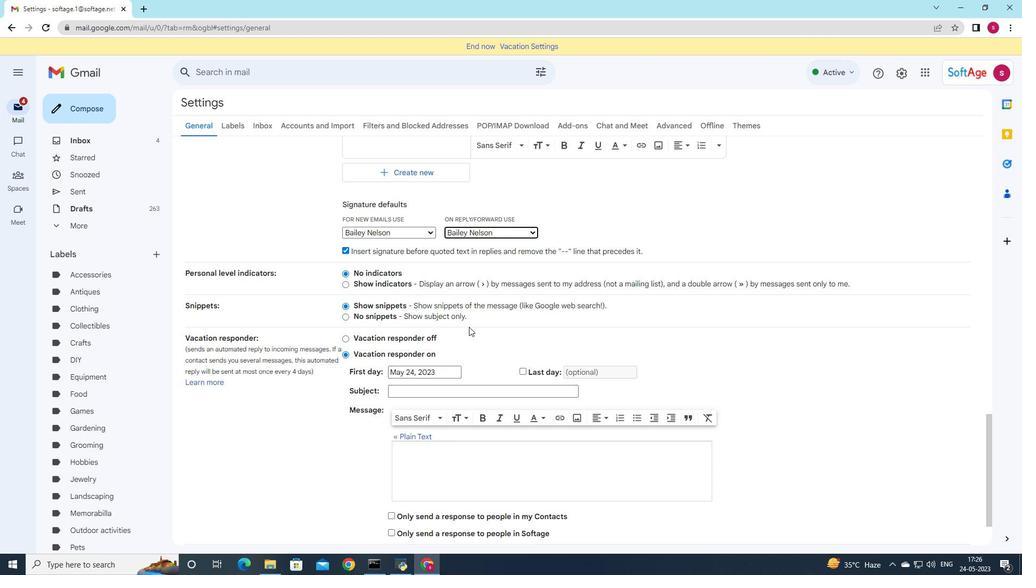 
Action: Mouse scrolled (469, 329) with delta (0, 0)
Screenshot: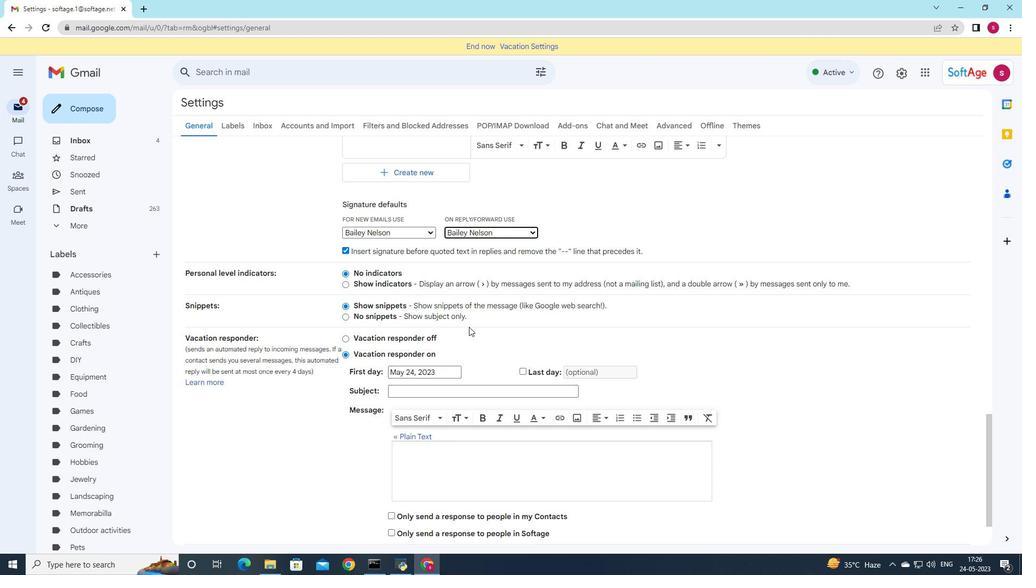 
Action: Mouse moved to (468, 334)
Screenshot: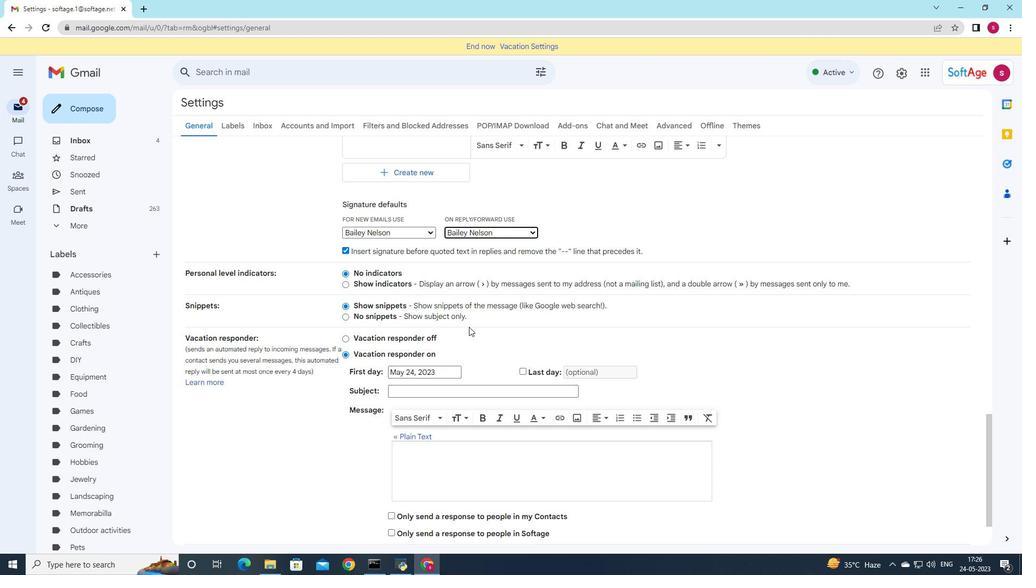 
Action: Mouse scrolled (468, 333) with delta (0, 0)
Screenshot: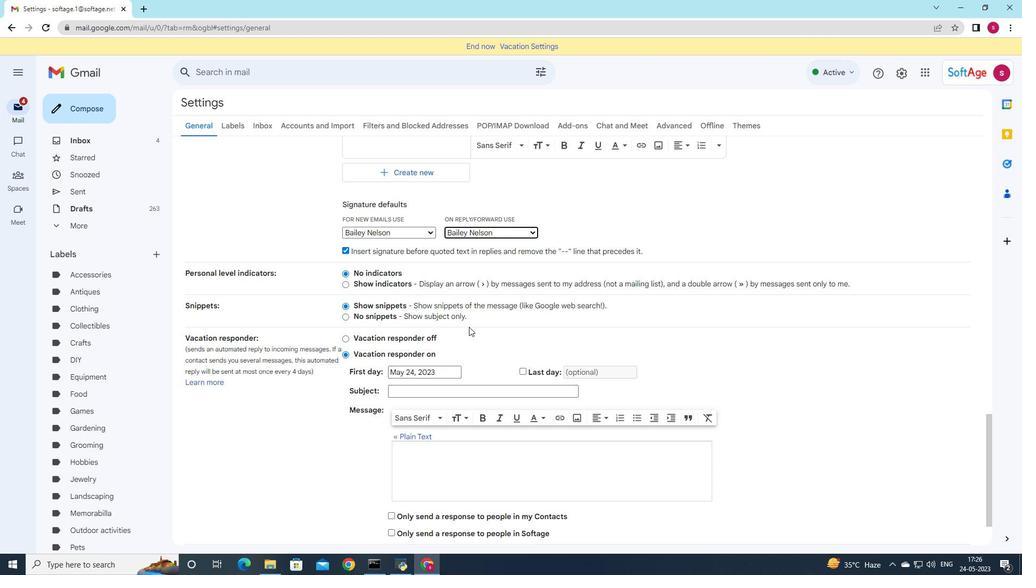 
Action: Mouse moved to (466, 346)
Screenshot: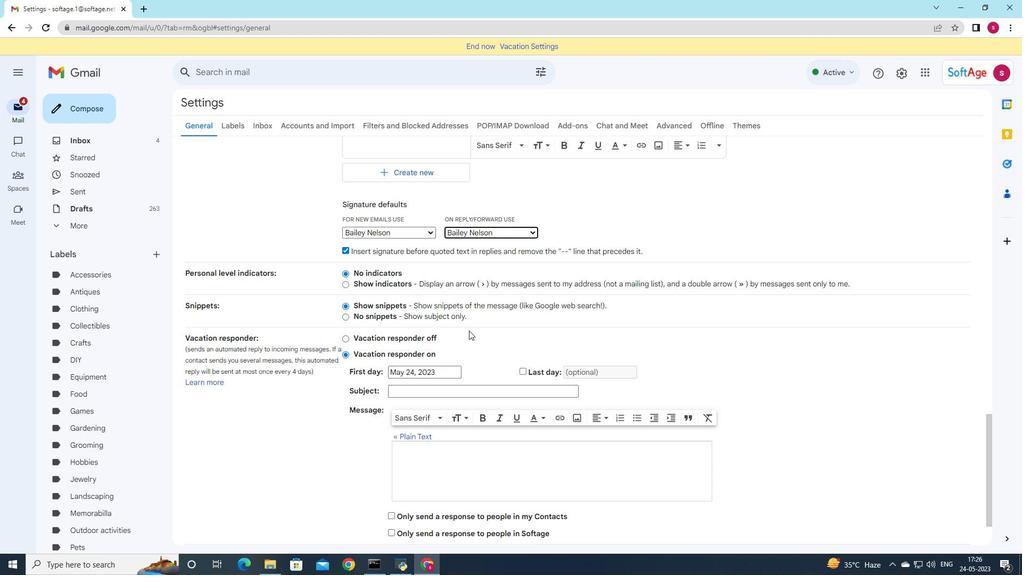 
Action: Mouse scrolled (466, 346) with delta (0, 0)
Screenshot: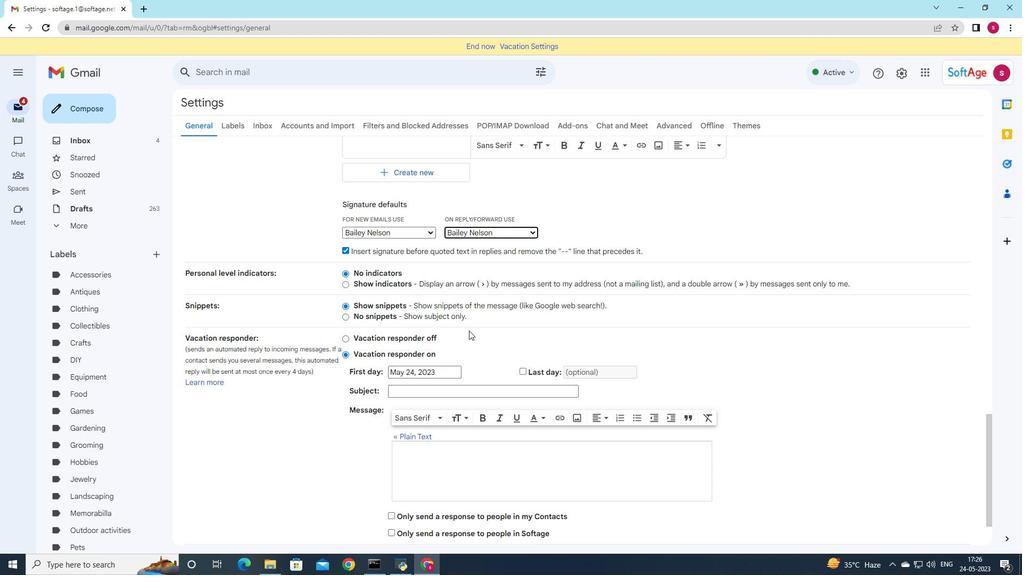 
Action: Mouse moved to (466, 359)
Screenshot: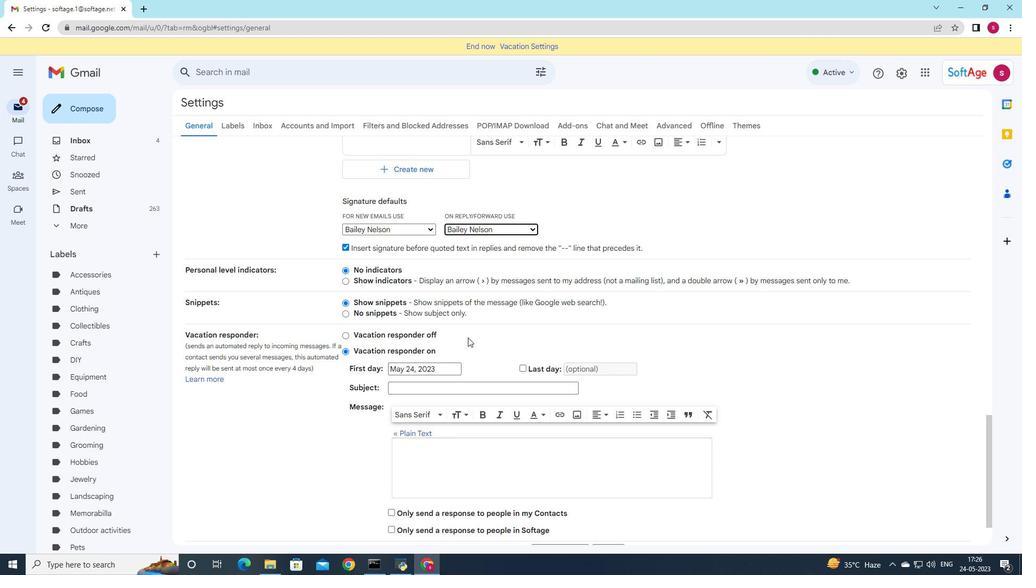 
Action: Mouse scrolled (466, 358) with delta (0, 0)
Screenshot: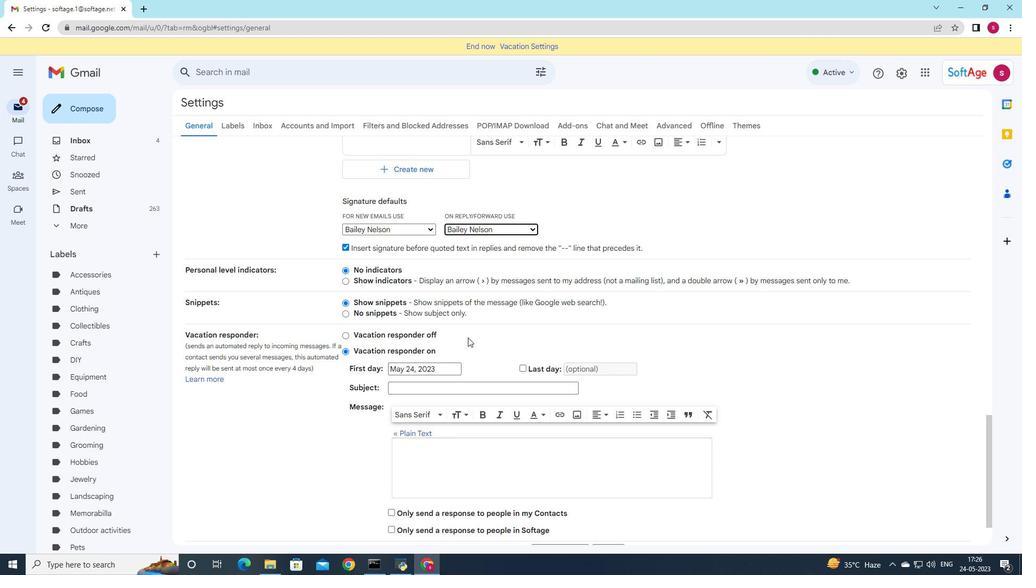 
Action: Mouse moved to (464, 403)
Screenshot: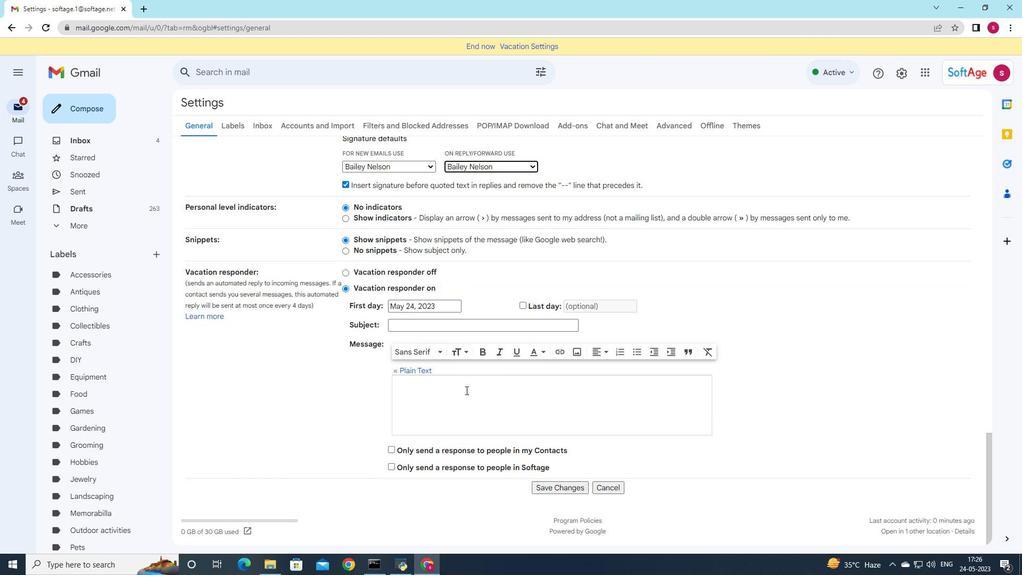 
Action: Mouse scrolled (464, 403) with delta (0, 0)
Screenshot: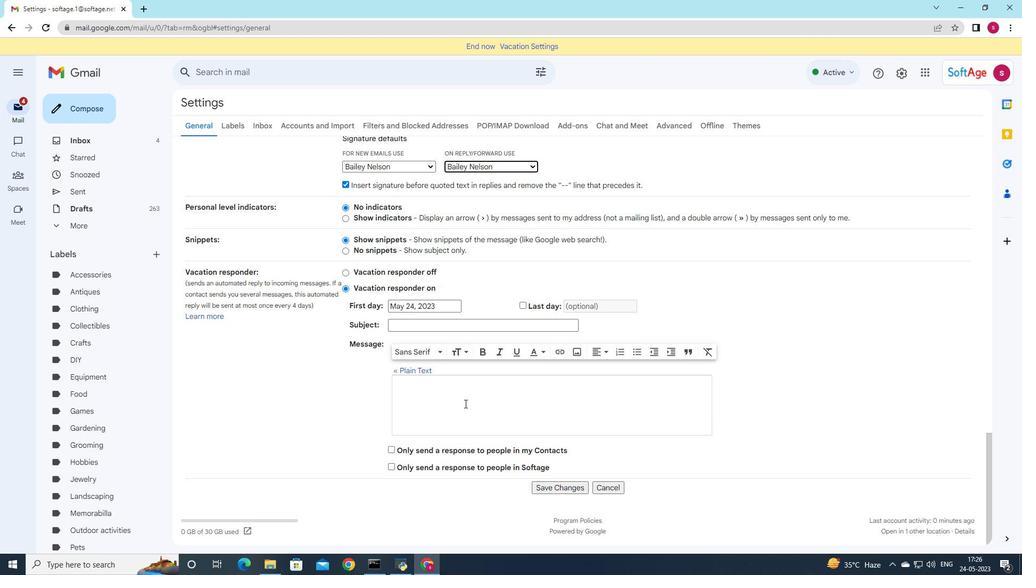 
Action: Mouse moved to (554, 488)
Screenshot: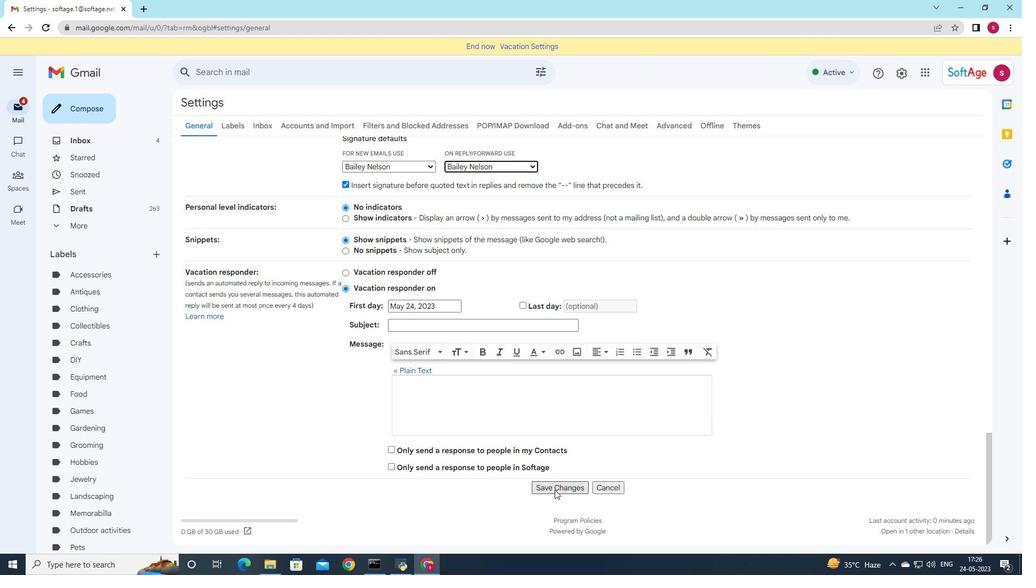 
Action: Mouse pressed left at (554, 488)
Screenshot: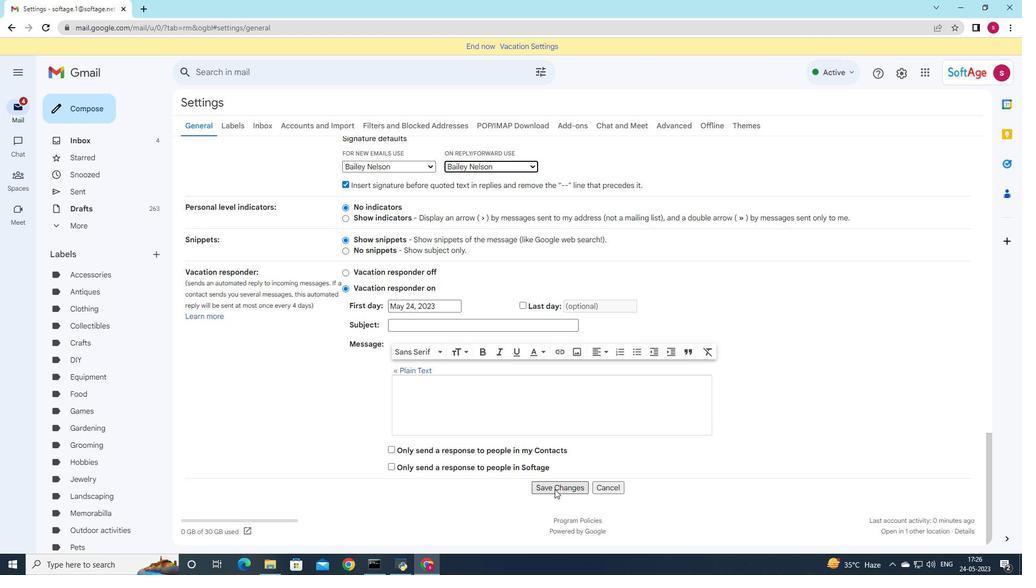 
Action: Mouse moved to (79, 105)
Screenshot: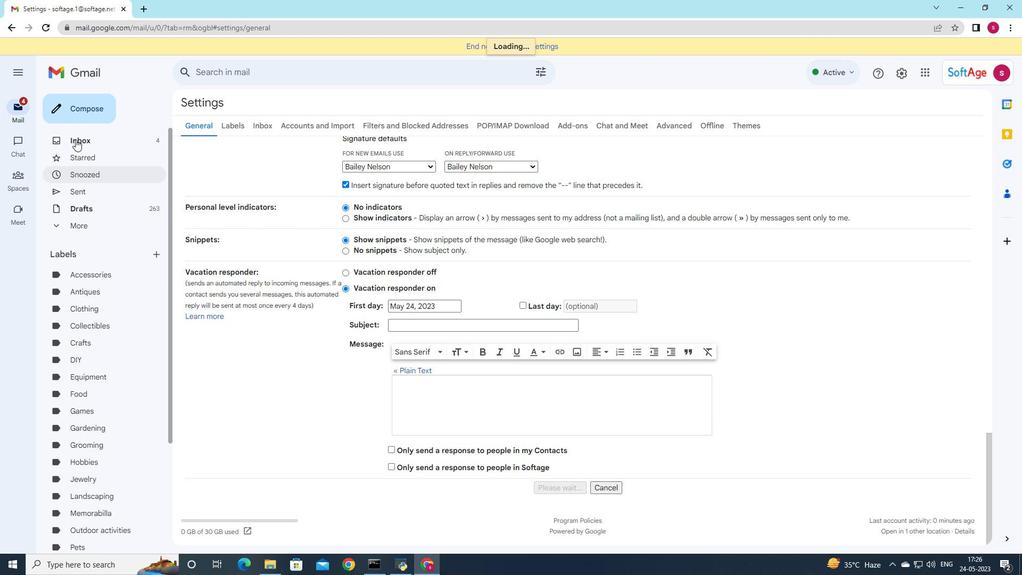 
Action: Mouse pressed left at (79, 105)
Screenshot: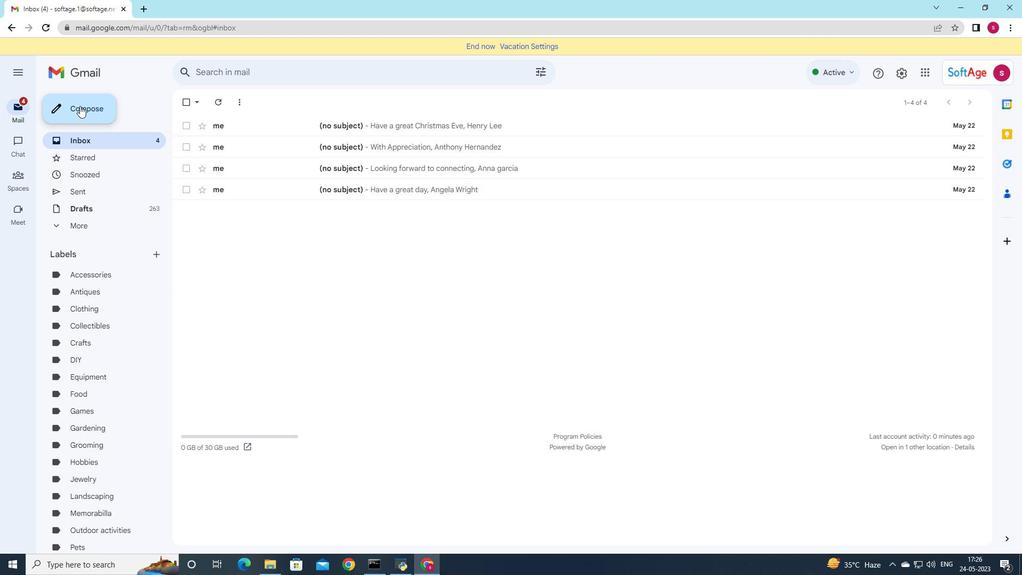
Action: Mouse moved to (764, 349)
Screenshot: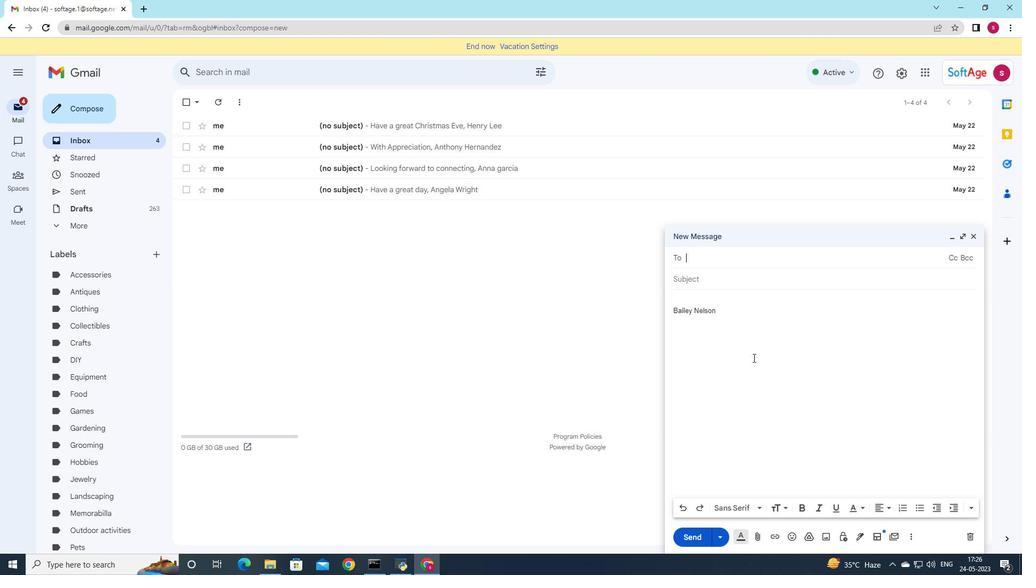 
Action: Key pressed softage.9
Screenshot: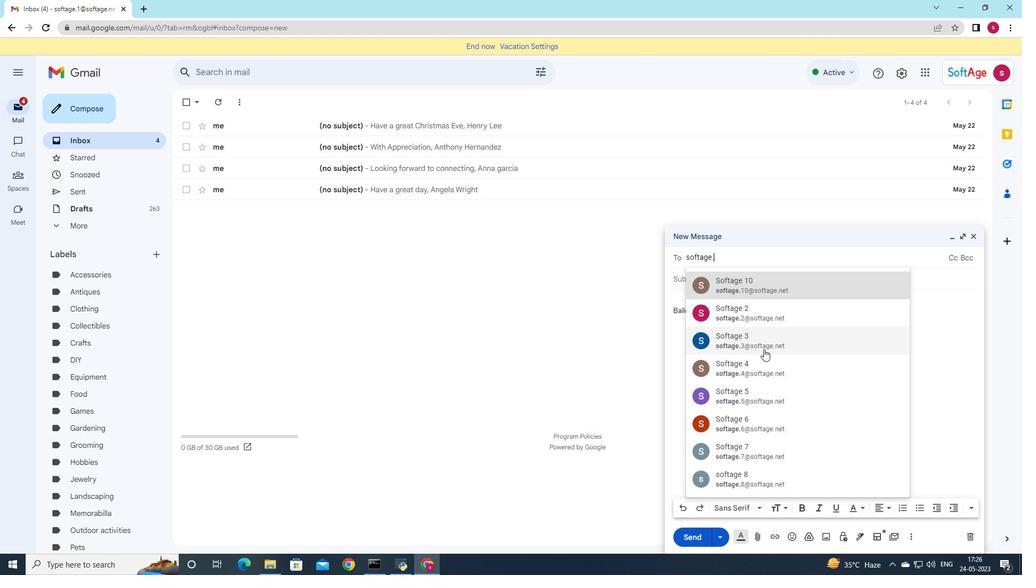 
Action: Mouse moved to (764, 288)
Screenshot: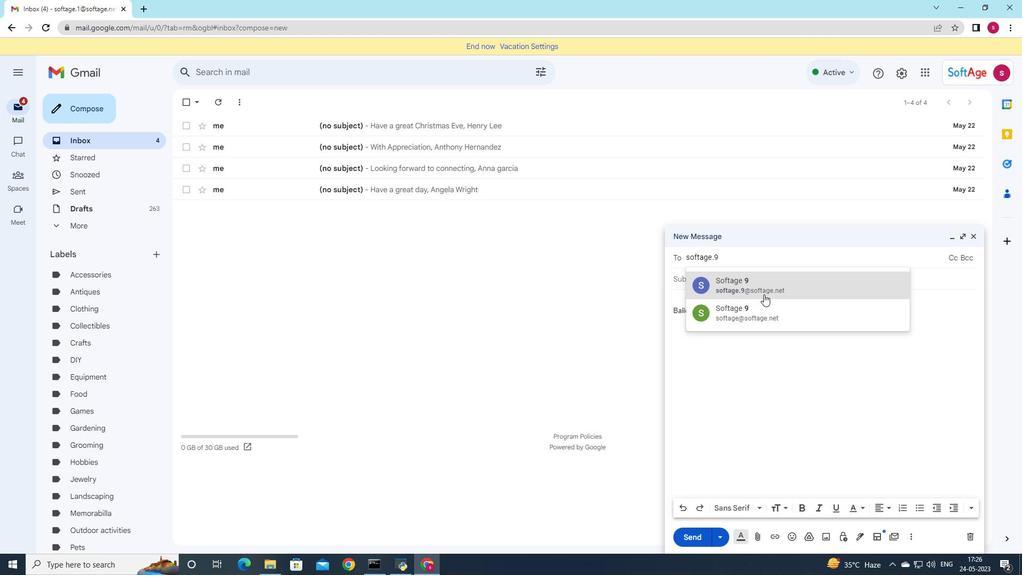 
Action: Mouse pressed left at (764, 288)
Screenshot: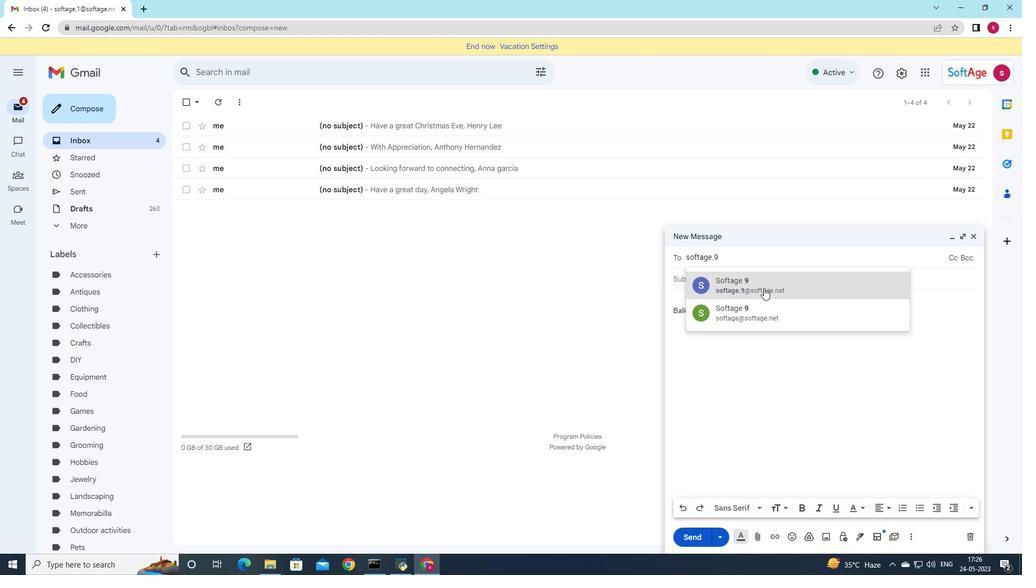
Action: Mouse moved to (734, 296)
Screenshot: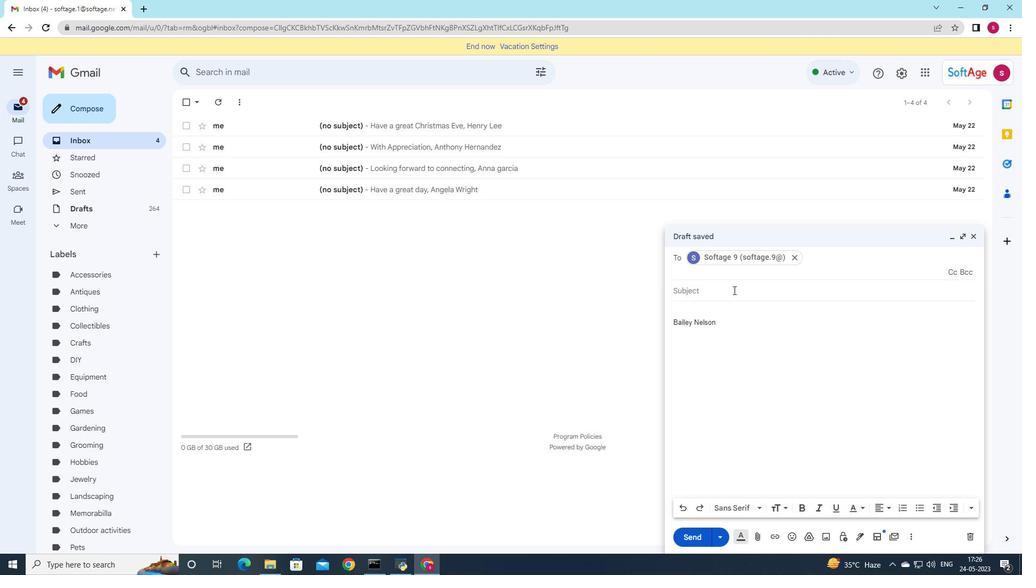 
Action: Key pressed soft
Screenshot: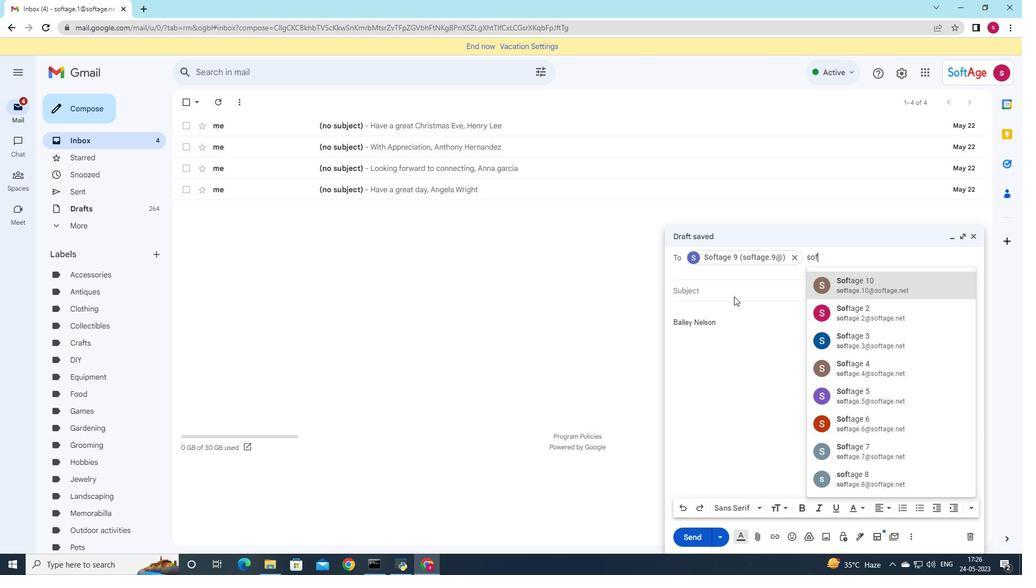 
Action: Mouse moved to (906, 277)
Screenshot: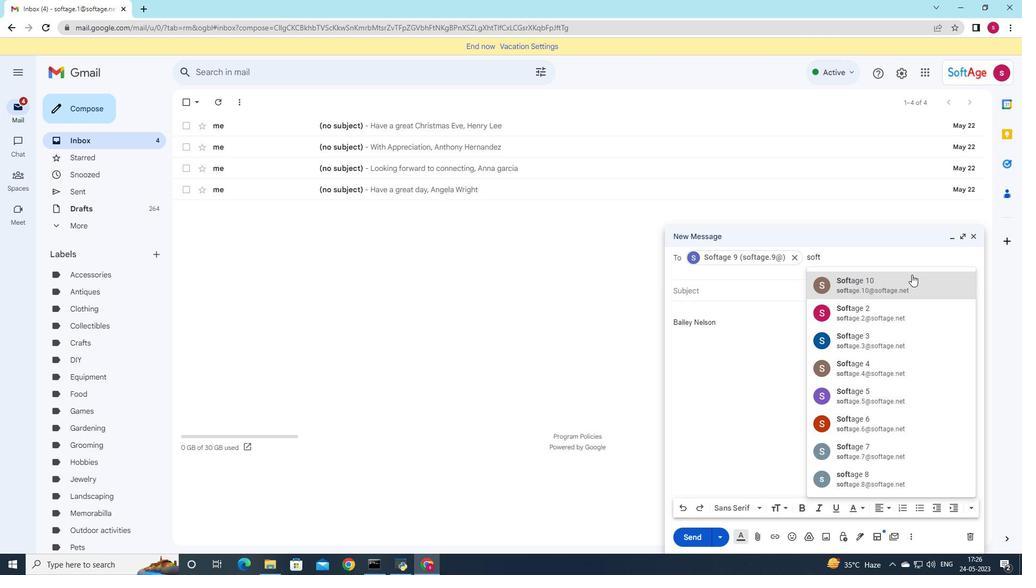
Action: Mouse pressed left at (906, 277)
Screenshot: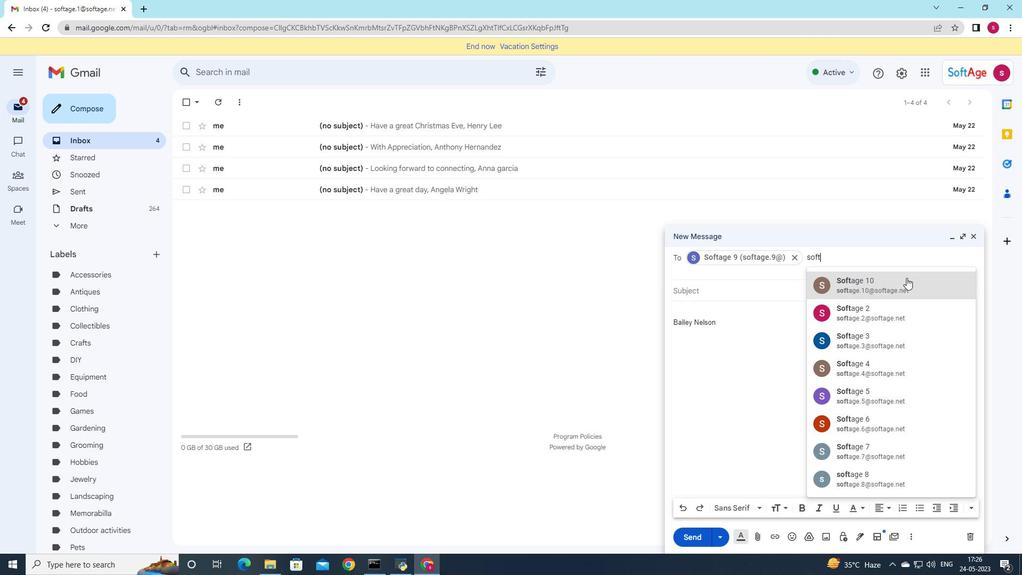 
Action: Mouse moved to (731, 290)
Screenshot: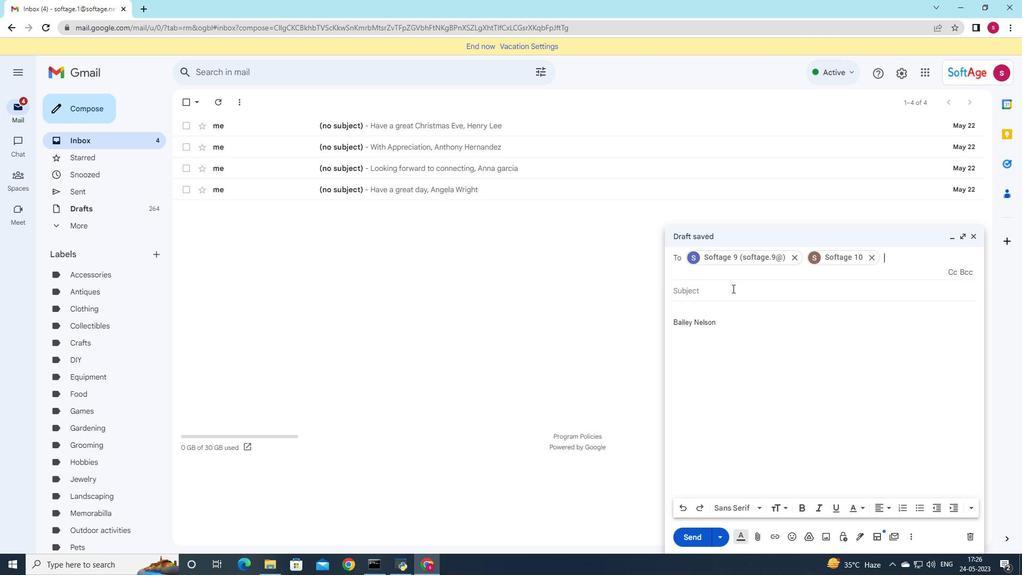
Action: Mouse pressed left at (731, 290)
Screenshot: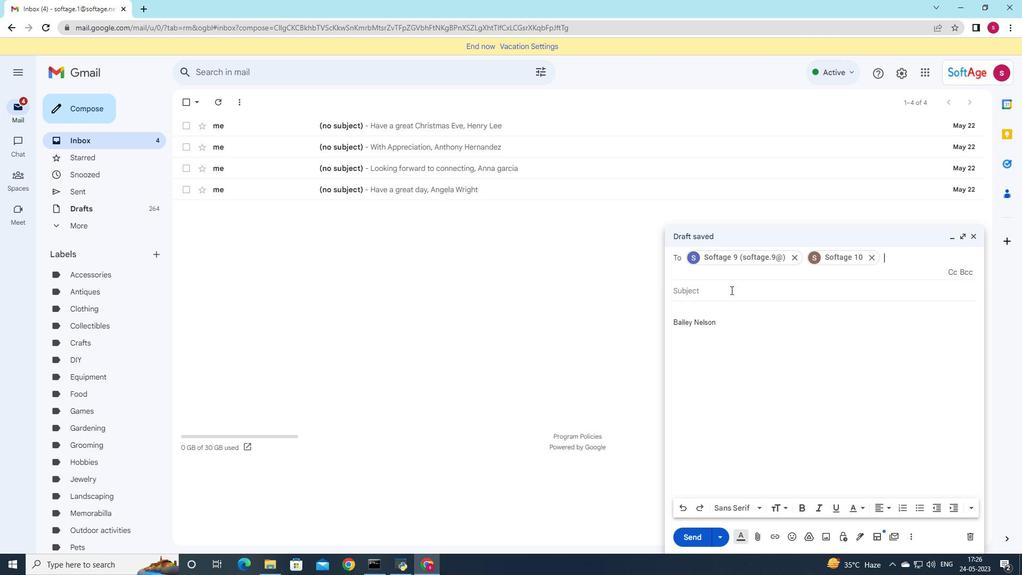 
Action: Key pressed <Key.shift><Key.shift><Key.shift><Key.shift><Key.shift><Key.shift><Key.shift><Key.shift><Key.shift><Key.shift><Key.shift><Key.shift>Congratulations<Key.space>and<Key.space>the<Key.space>message<Key.space>i<Key.backspace><Key.backspace><Key.backspace><Key.backspace><Key.backspace><Key.backspace><Key.backspace><Key.backspace><Key.backspace><Key.backspace><Key.backspace><Key.backspace><Key.backspace><Key.backspace><Key.backspace><Key.backspace><Key.backspace><Key.backspace><Key.backspace>s
Screenshot: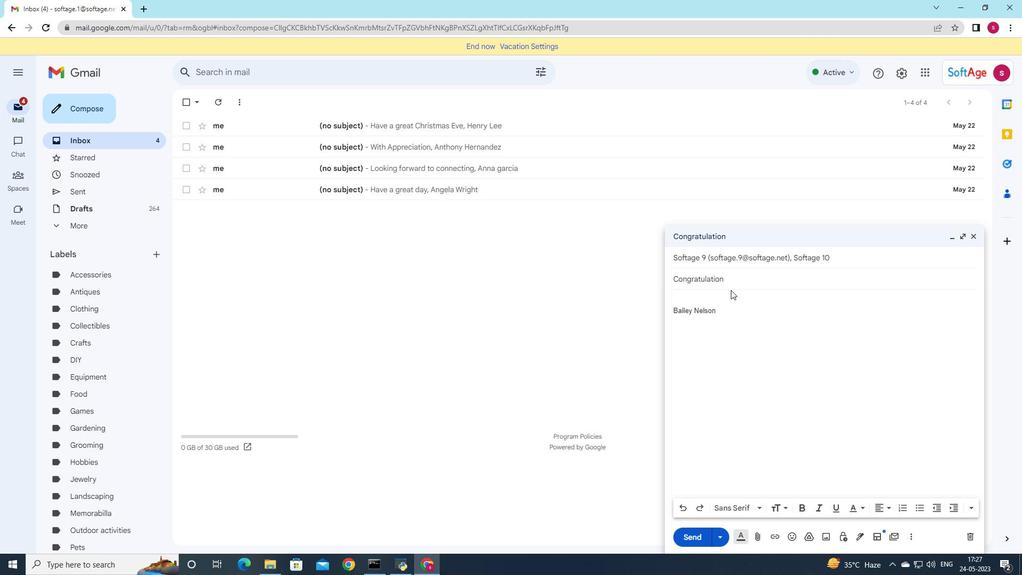 
Action: Mouse moved to (677, 290)
Screenshot: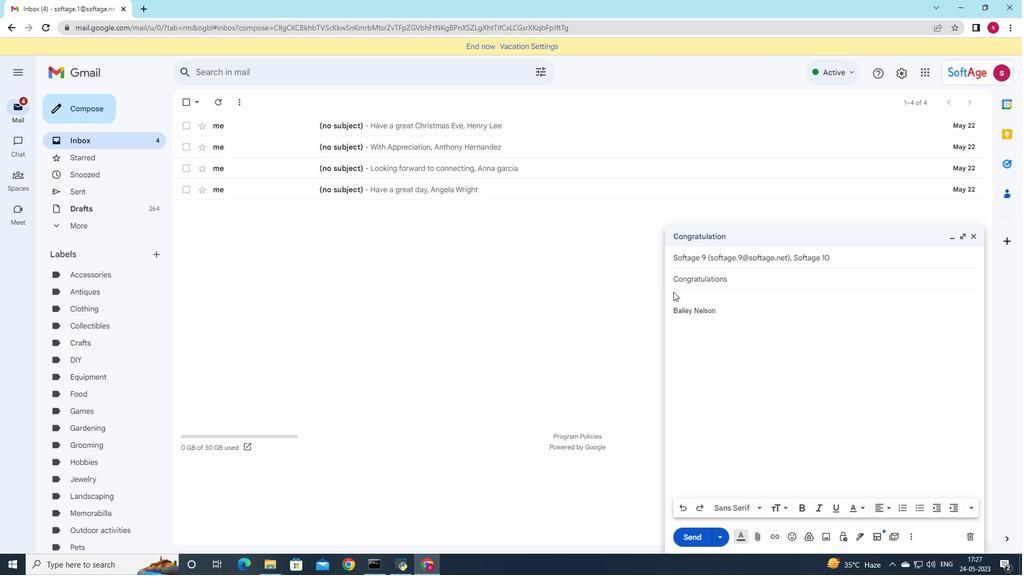 
Action: Mouse pressed left at (677, 290)
Screenshot: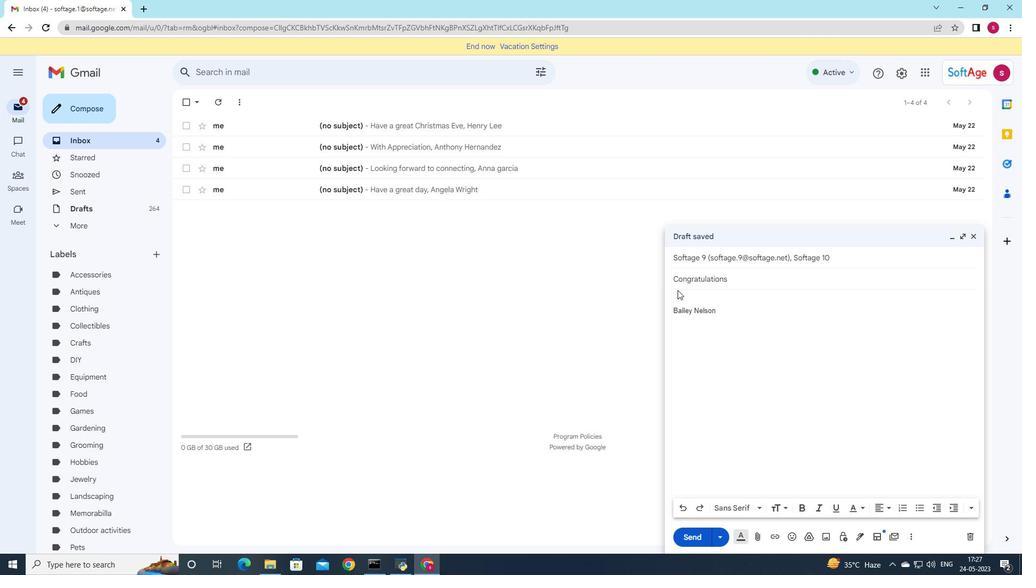 
Action: Mouse moved to (719, 306)
Screenshot: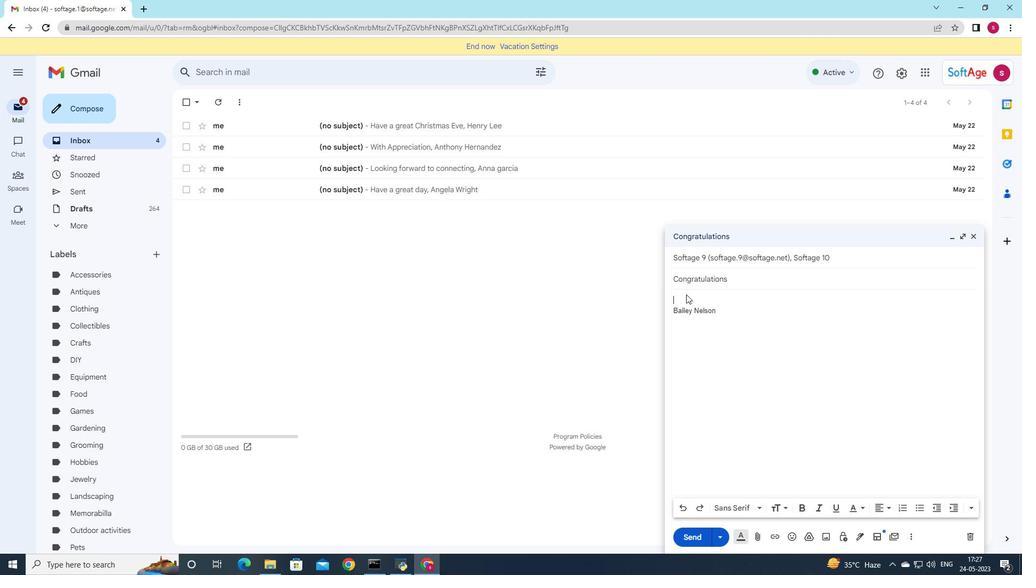 
Action: Key pressed <Key.shift>I<Key.space>will<Key.space>review<Key.space>this<Key.space>document<Key.space>and<Key.space>get<Key.space>back<Key.space>to<Key.space>you<Key.space>shortly.
Screenshot: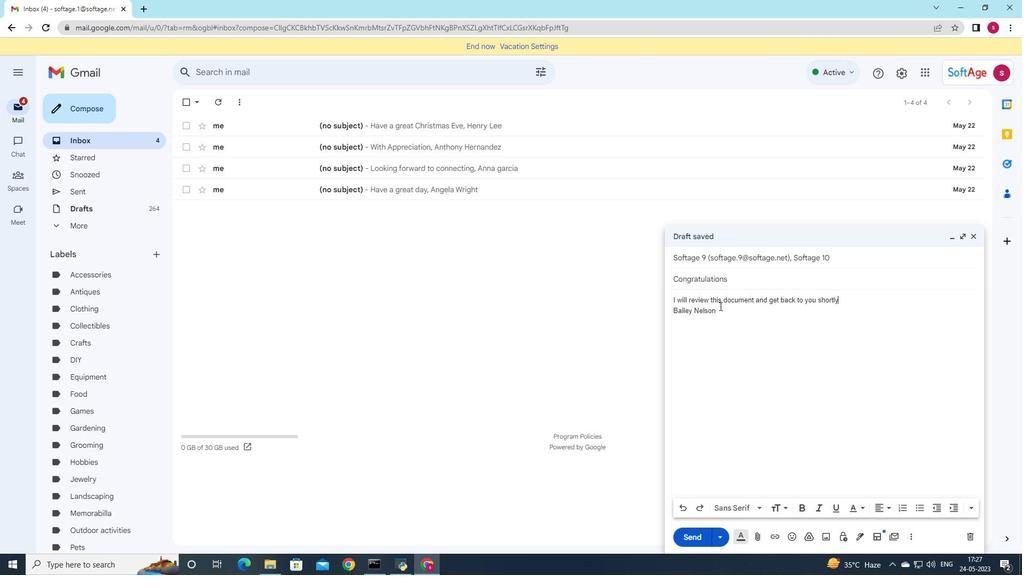 
Action: Mouse moved to (757, 536)
Screenshot: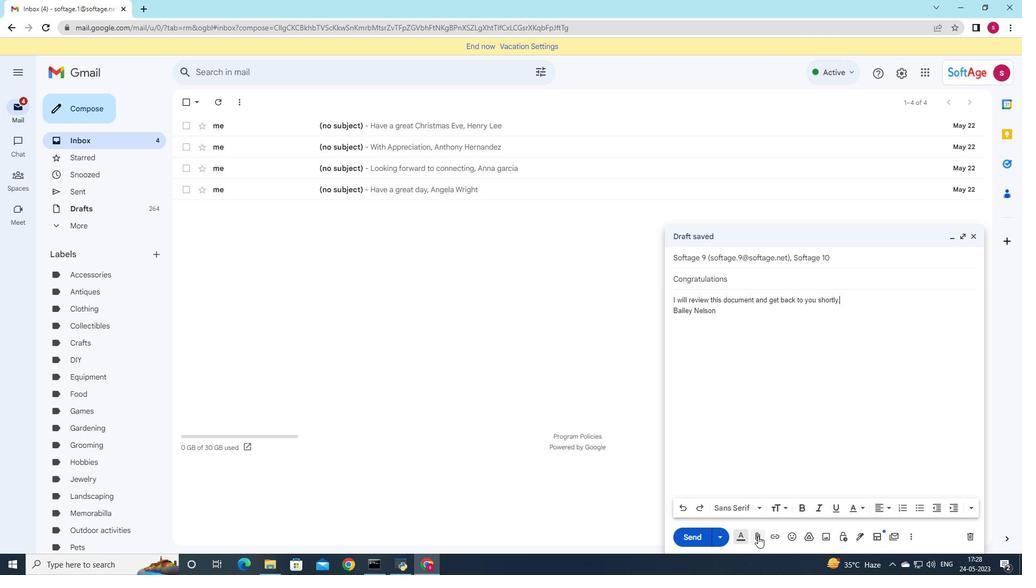 
Action: Mouse pressed left at (757, 536)
Screenshot: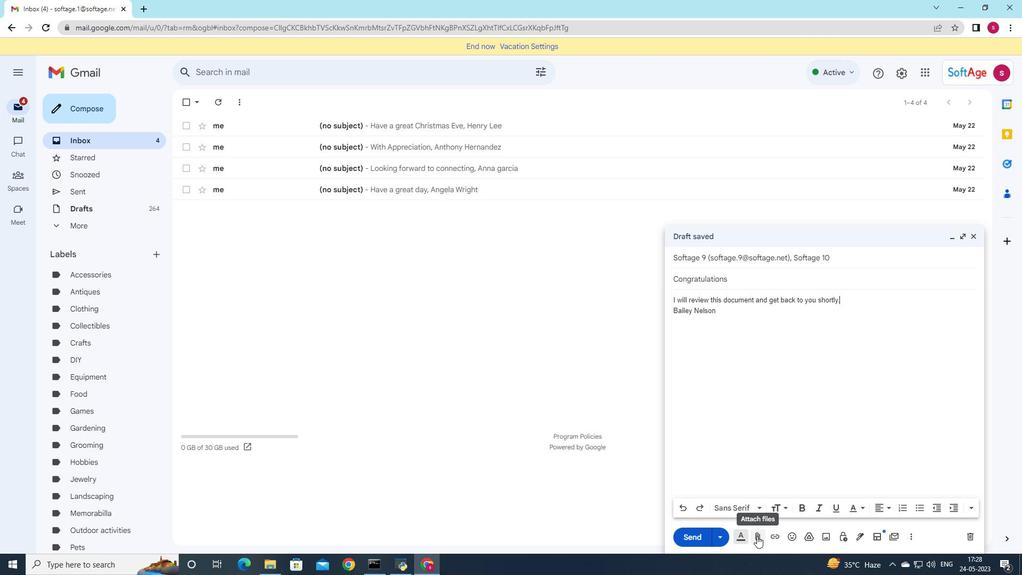 
Action: Mouse moved to (192, 81)
Screenshot: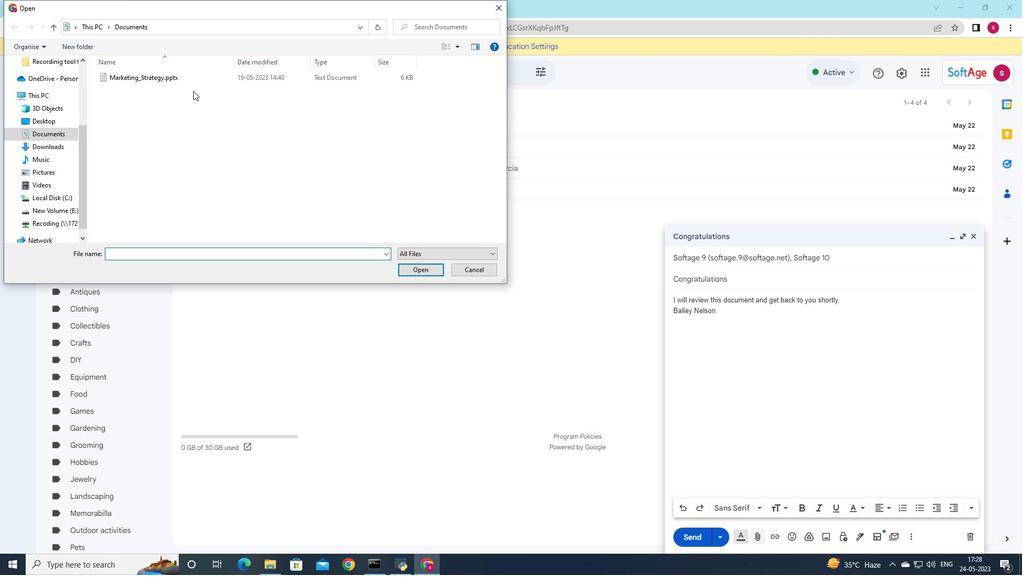 
Action: Mouse pressed left at (192, 81)
Screenshot: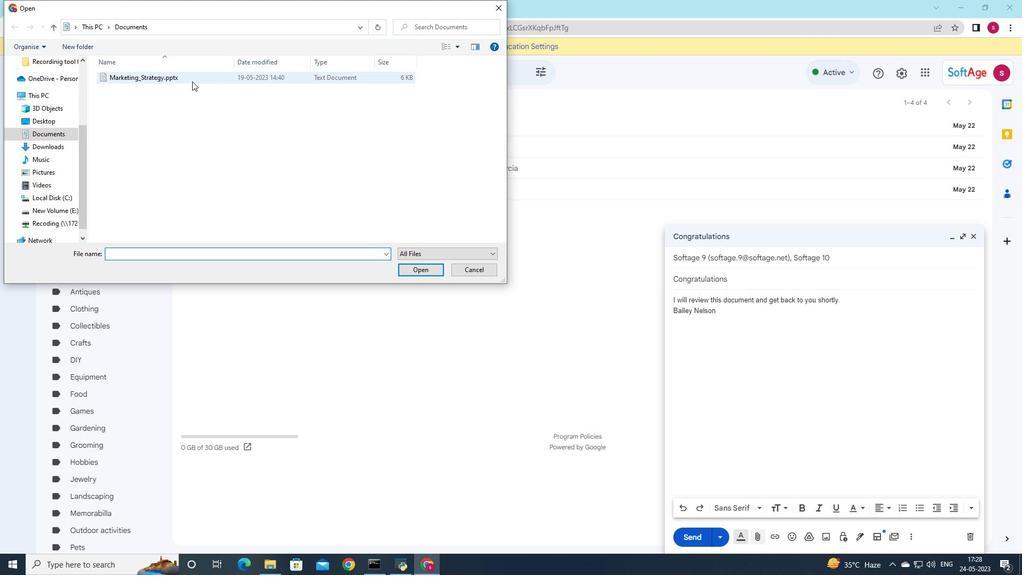 
Action: Mouse pressed left at (192, 81)
Screenshot: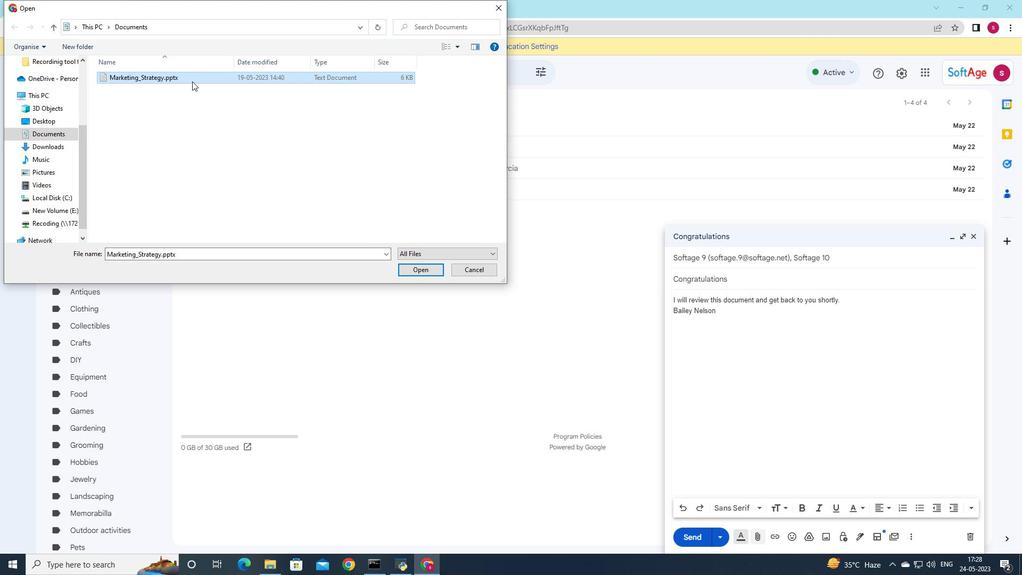 
Action: Mouse moved to (445, 235)
Screenshot: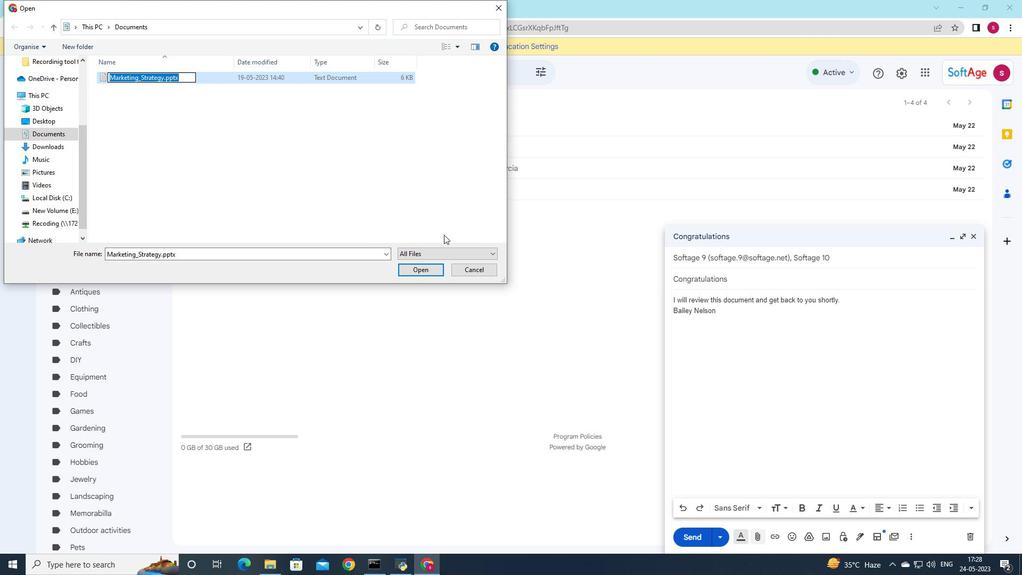 
Action: Key pressed <Key.shift><Key.shift><Key.shift><Key.shift><Key.shift><Key.shift><Key.shift><Key.shift><Key.shift><Key.shift><Key.shift><Key.shift><Key.shift><Key.shift><Key.shift><Key.shift><Key.shift><Key.shift><Key.shift><Key.shift><Key.shift><Key.shift><Key.shift><Key.shift>Financial<Key.shift><Key.shift><Key.shift><Key.shift><Key.shift><Key.shift><Key.shift><Key.shift><Key.shift><Key.shift><Key.shift><Key.shift><Key.shift><Key.shift>_report.xlsx
Screenshot: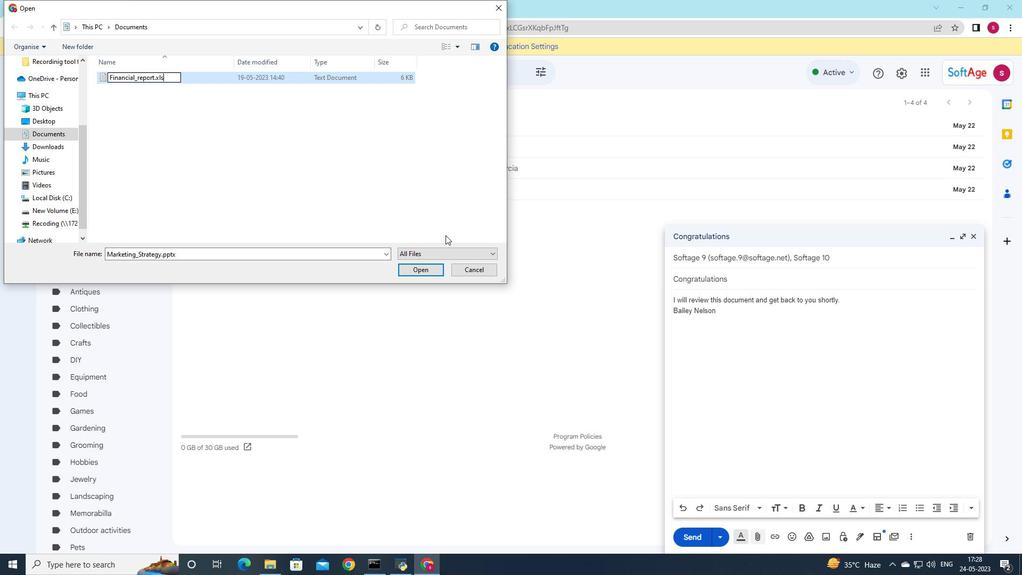 
Action: Mouse moved to (214, 79)
Screenshot: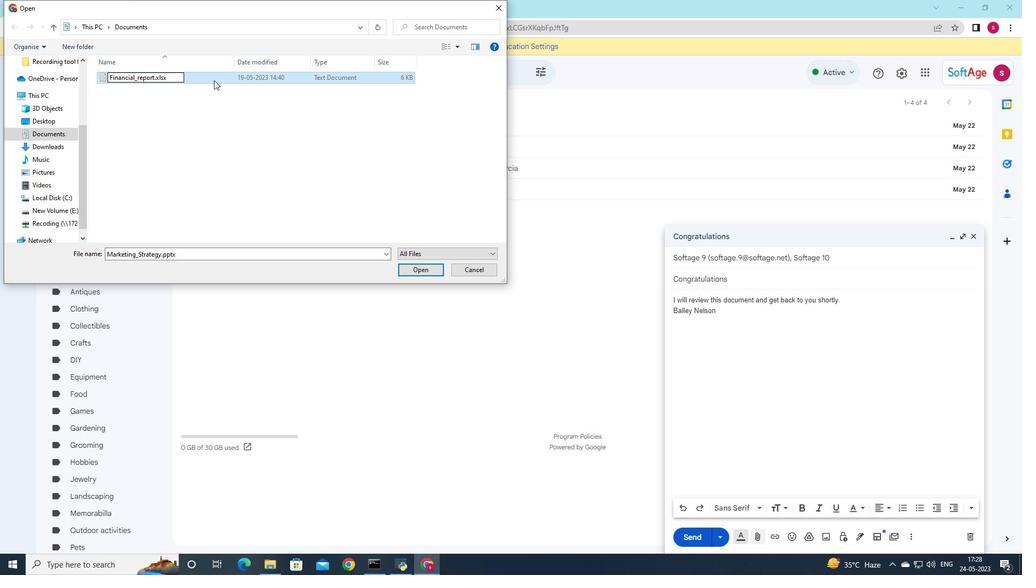 
Action: Mouse pressed left at (214, 79)
Screenshot: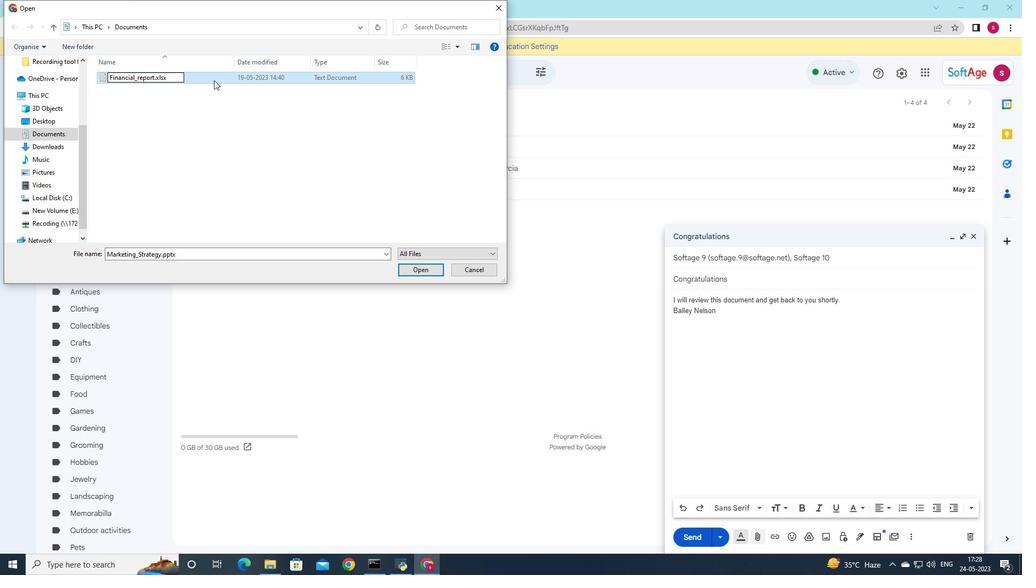 
Action: Mouse moved to (401, 266)
Screenshot: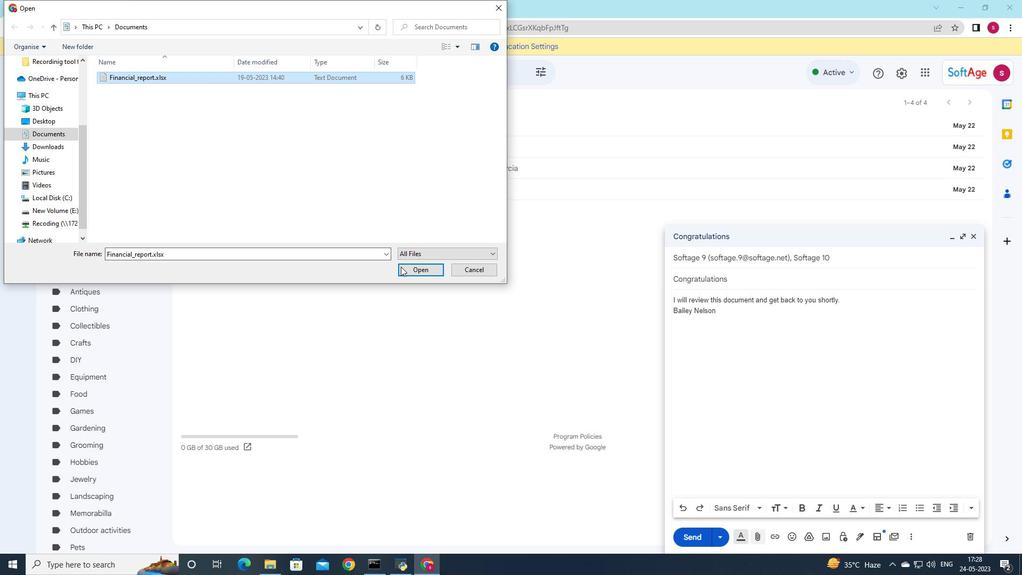 
Action: Mouse pressed left at (401, 266)
Screenshot: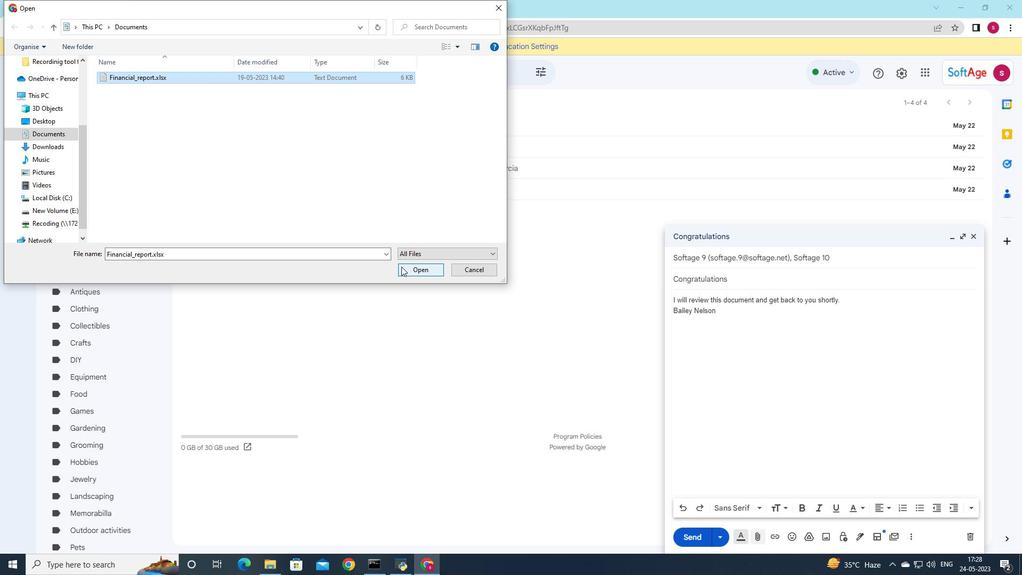 
Action: Mouse moved to (685, 532)
Screenshot: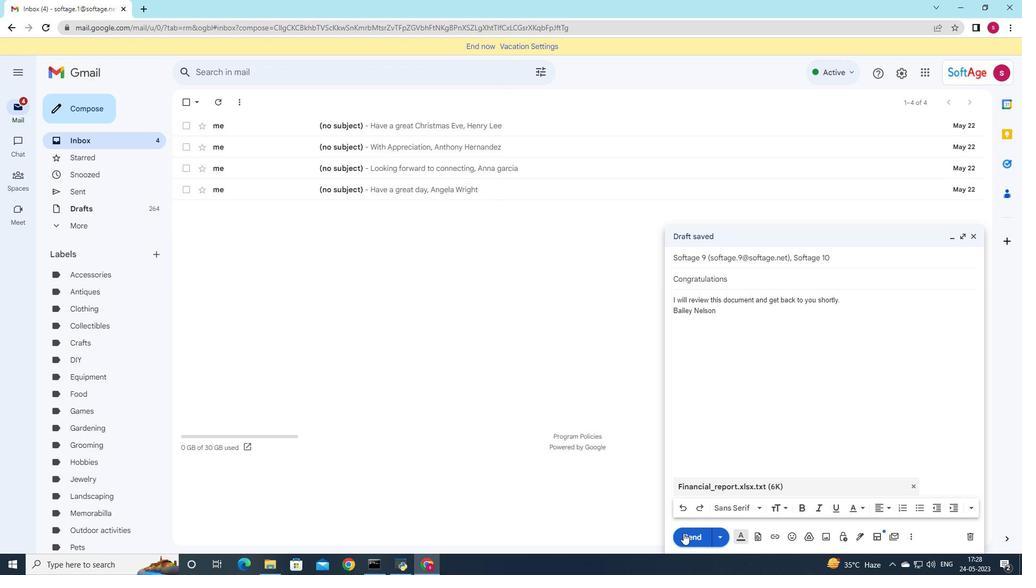 
Action: Mouse pressed left at (685, 532)
Screenshot: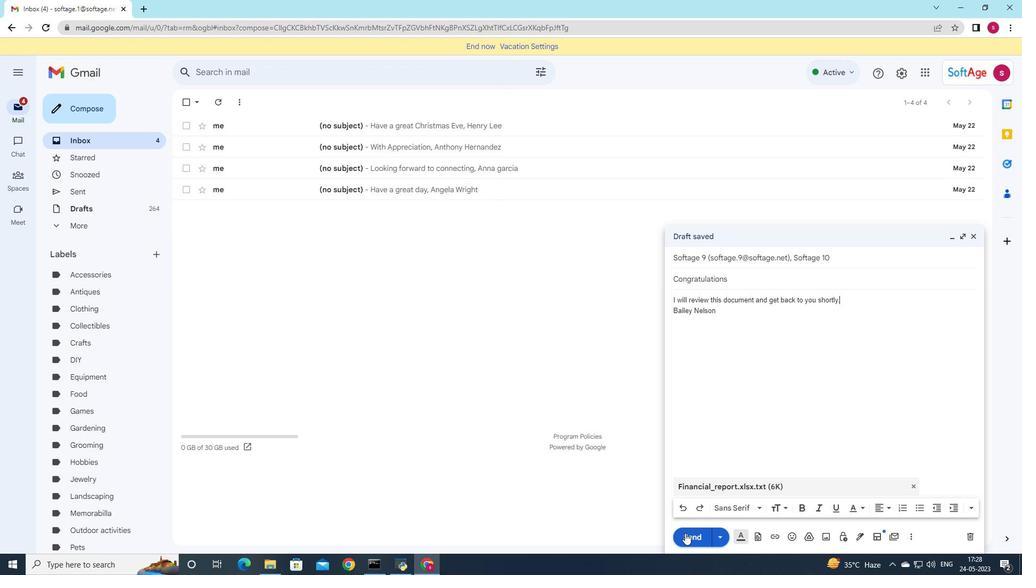
Action: Mouse moved to (109, 185)
Screenshot: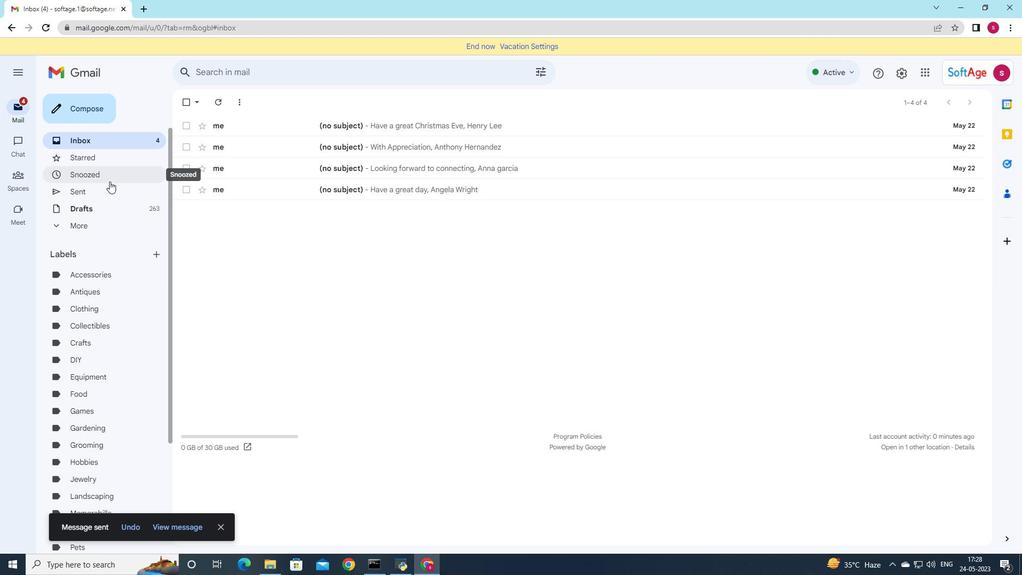 
Action: Mouse pressed left at (109, 185)
Screenshot: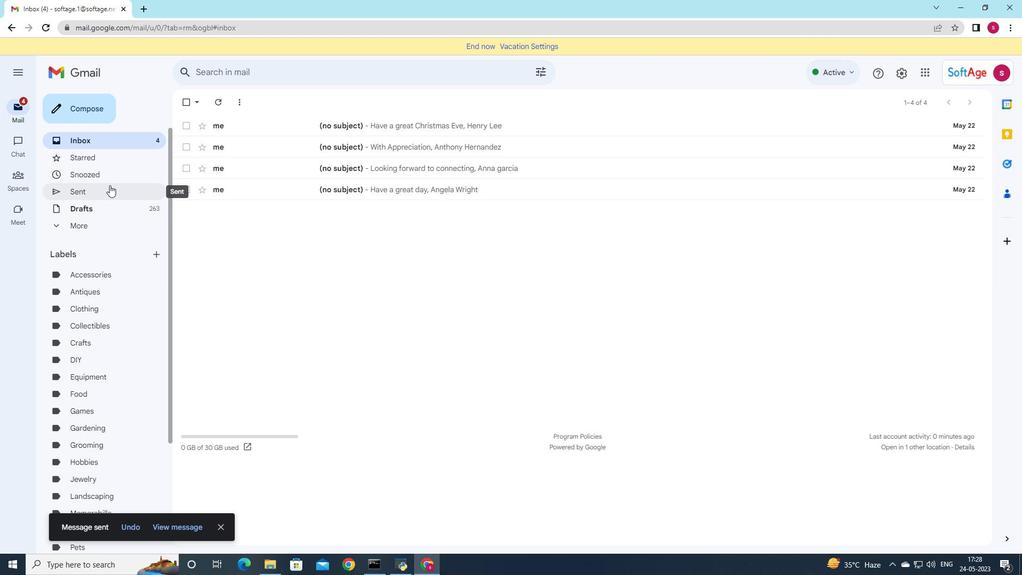 
Action: Mouse moved to (302, 170)
Screenshot: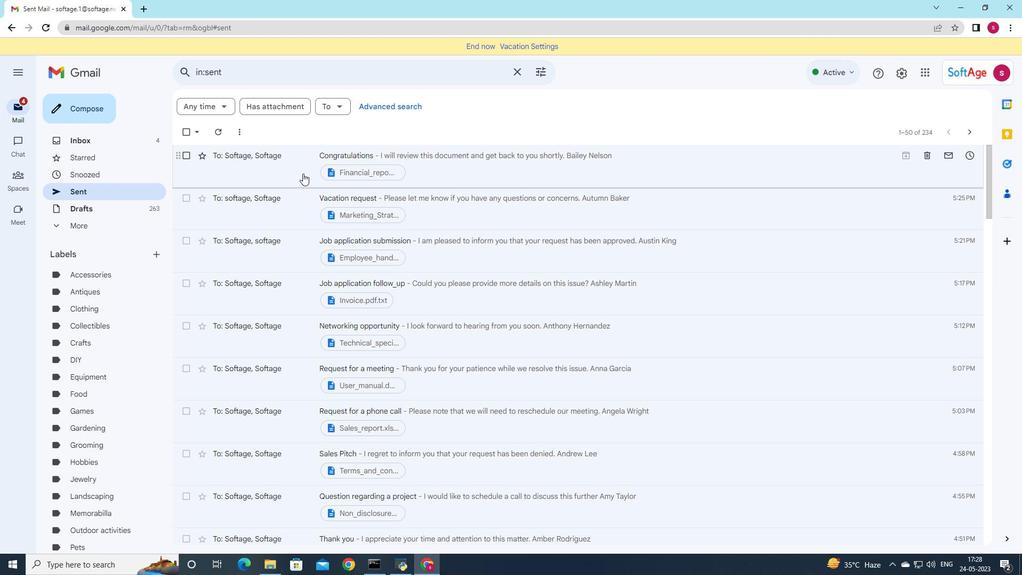 
Action: Mouse pressed left at (302, 170)
Screenshot: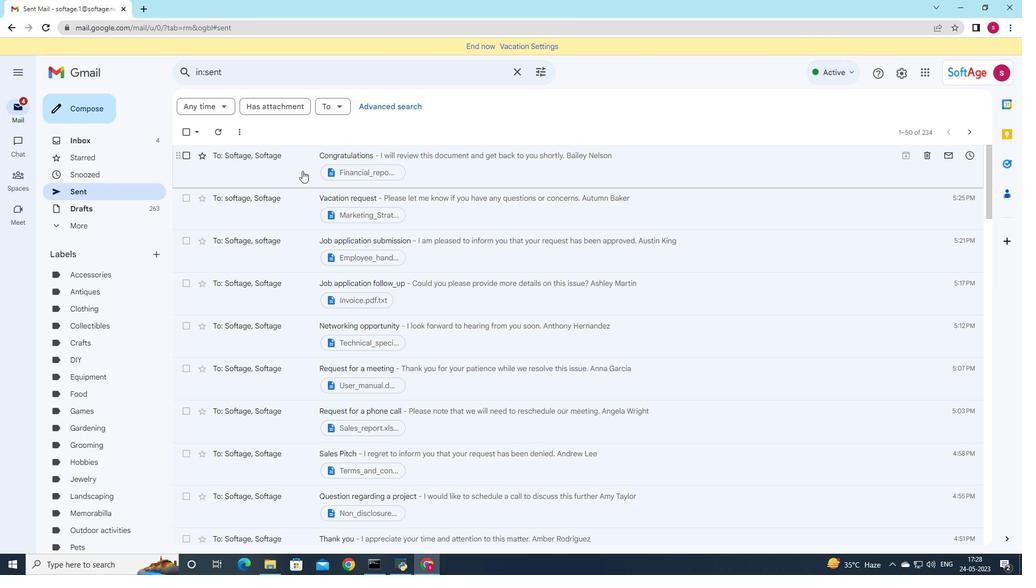 
Action: Mouse moved to (858, 202)
Screenshot: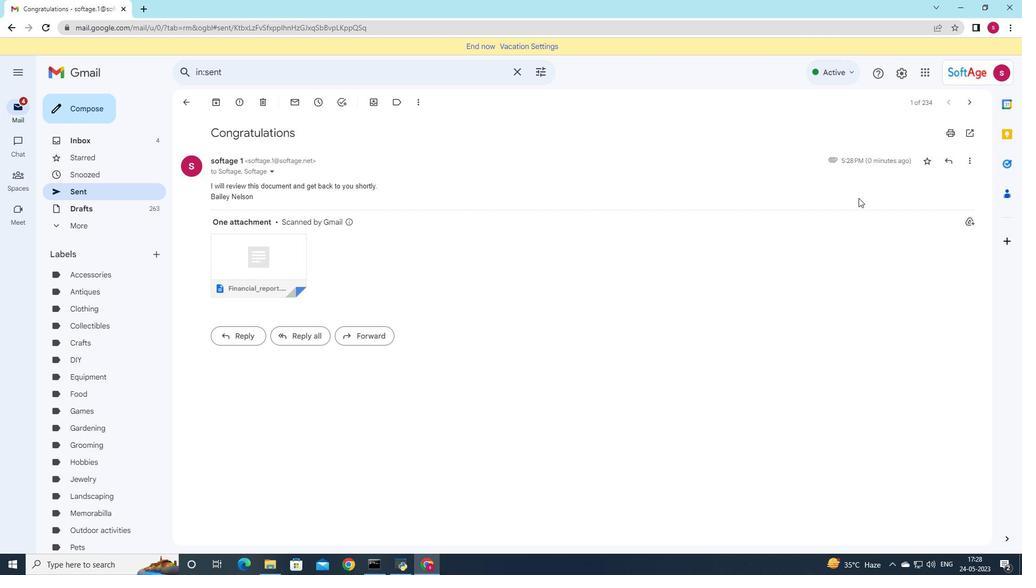 
